 Task: Look for space in Nørresundby, Denmark from 15th August, 2023 to 20th August, 2023 for 1 adult in price range Rs.5000 to Rs.10000. Place can be private room with 1  bedroom having 1 bed and 1 bathroom. Property type can be house, flat, guest house, hotel. Booking option can be shelf check-in. Required host language is English.
Action: Mouse moved to (629, 87)
Screenshot: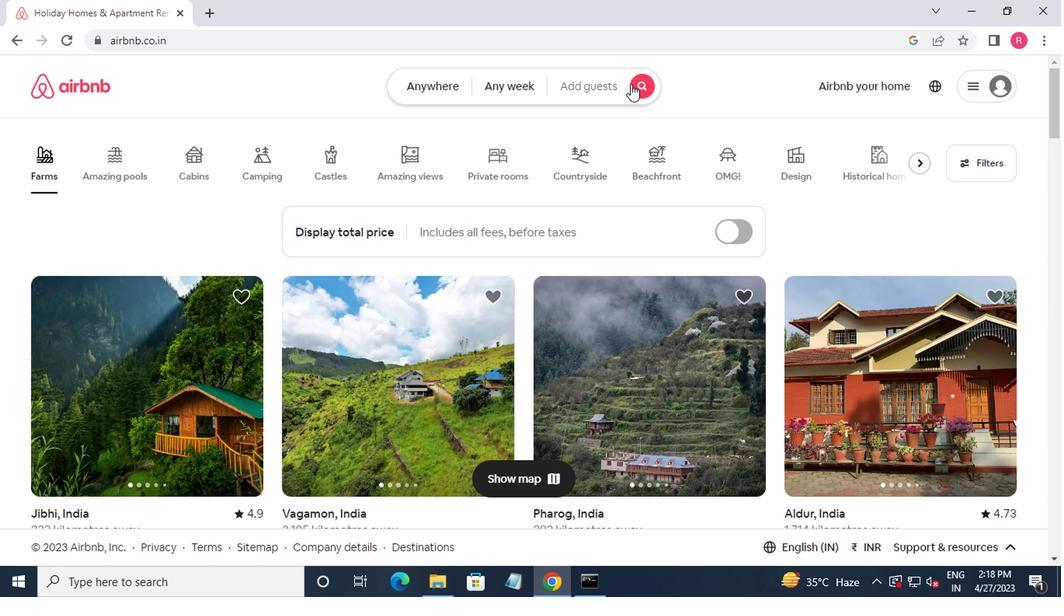 
Action: Mouse pressed left at (629, 87)
Screenshot: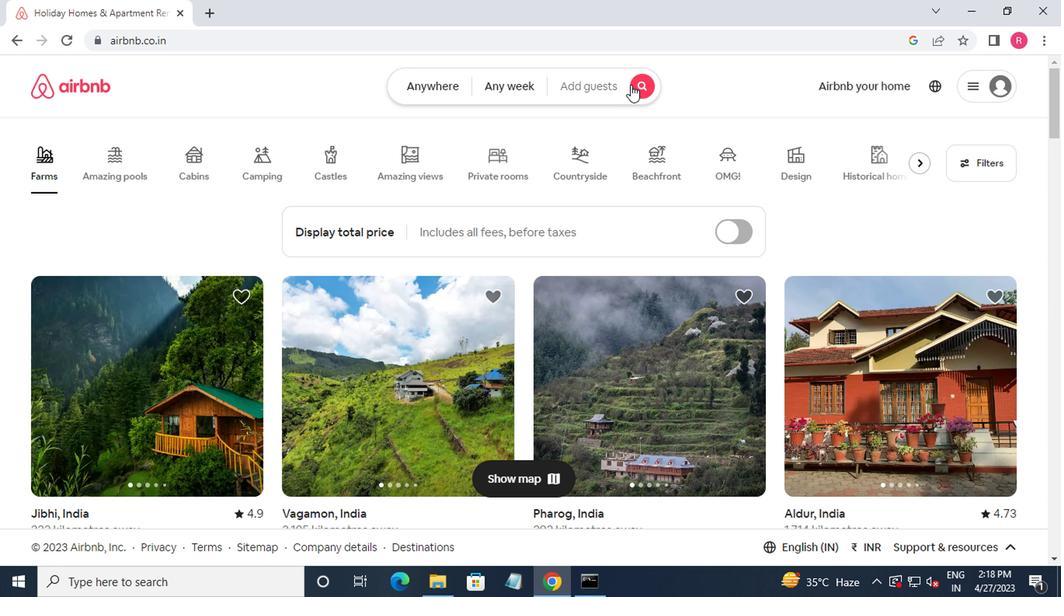 
Action: Mouse moved to (327, 165)
Screenshot: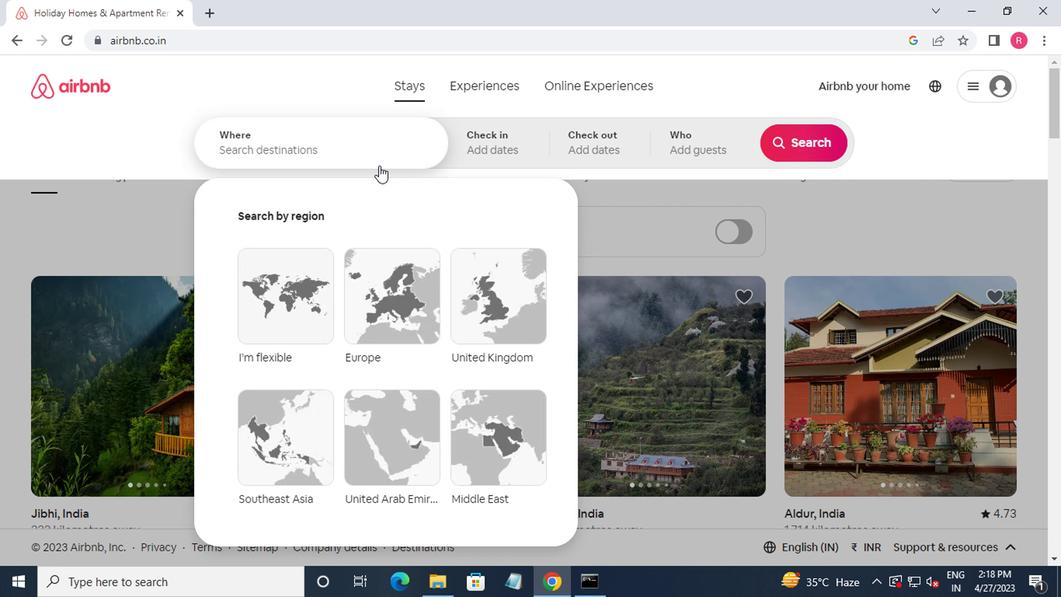 
Action: Mouse pressed left at (327, 165)
Screenshot: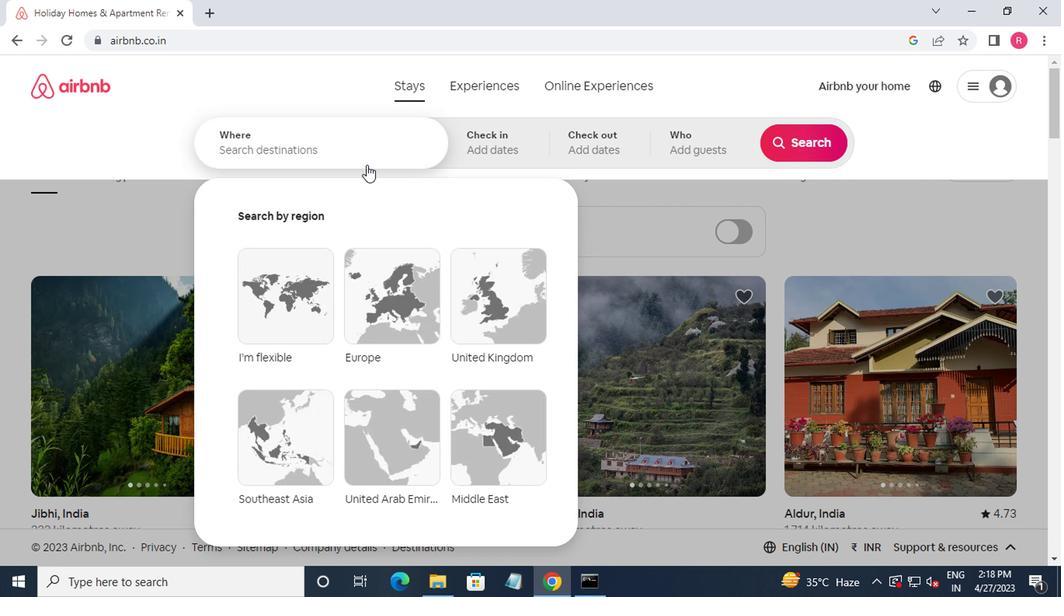
Action: Mouse moved to (372, 151)
Screenshot: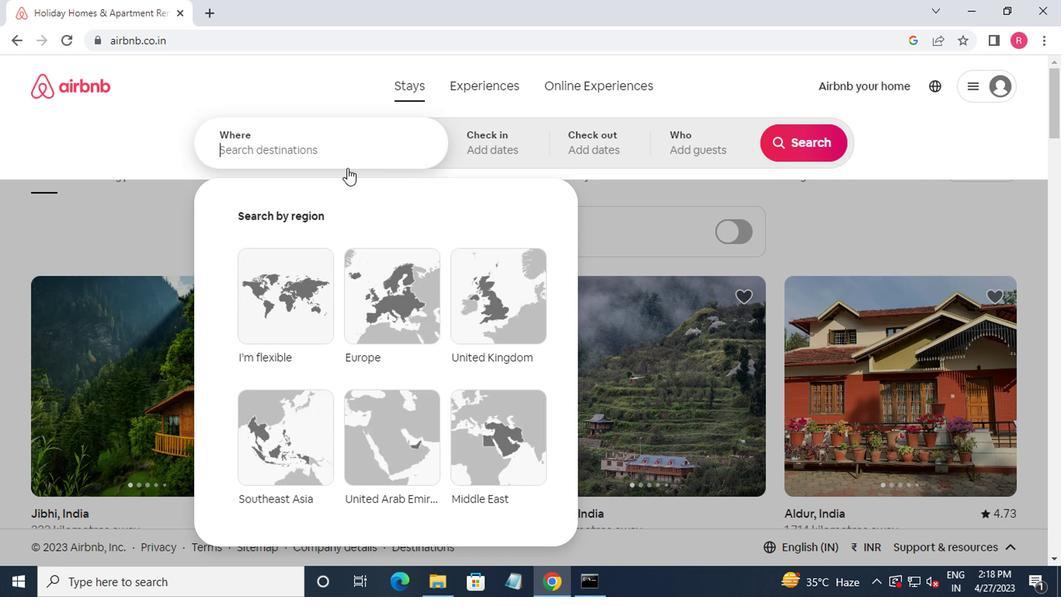 
Action: Key pressed norresundby<Key.down><Key.enter>
Screenshot: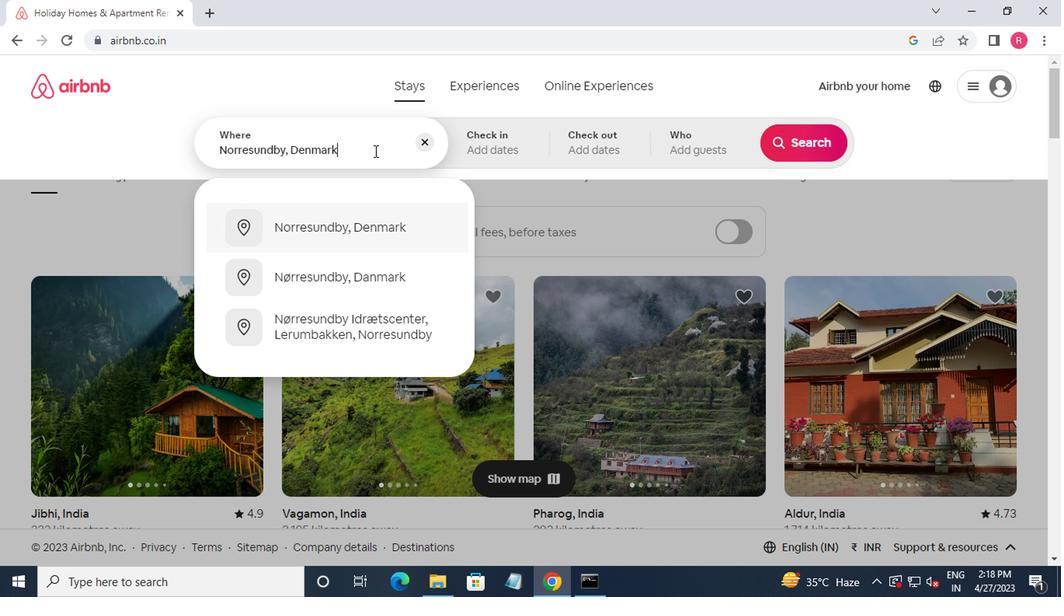 
Action: Mouse moved to (789, 265)
Screenshot: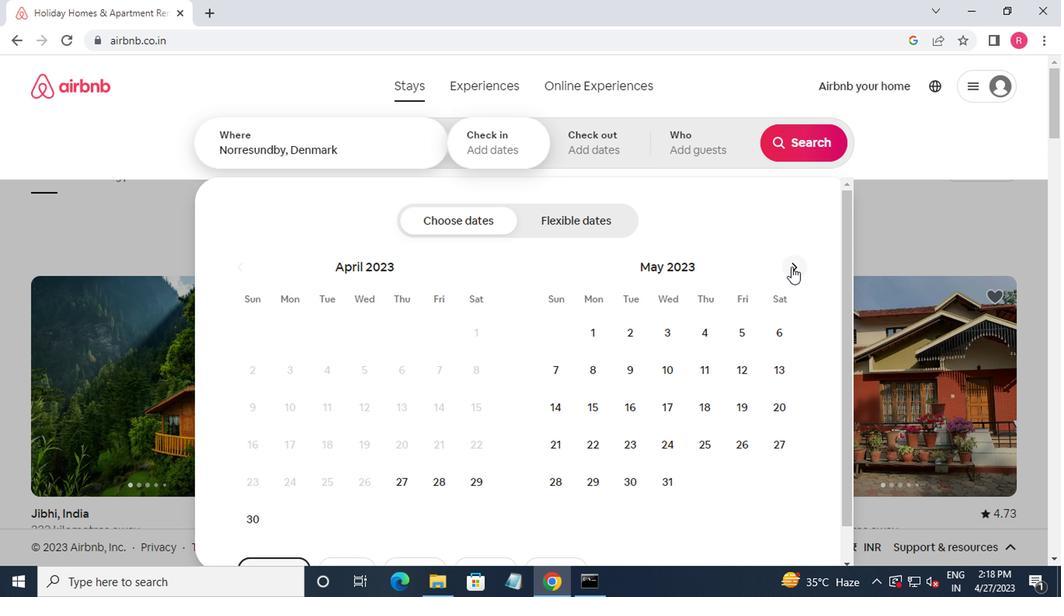 
Action: Mouse pressed left at (789, 265)
Screenshot: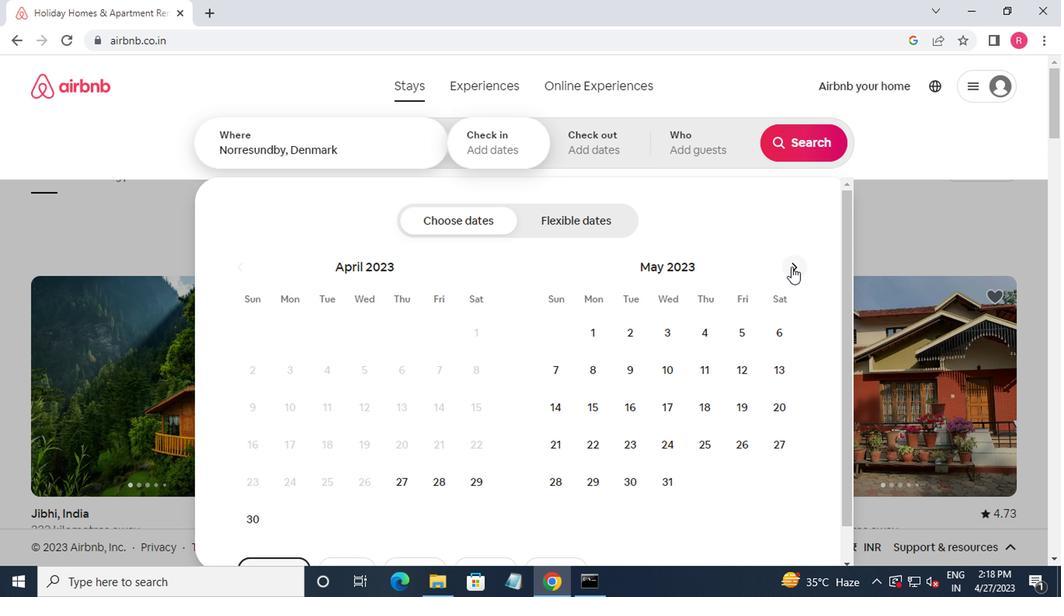 
Action: Mouse moved to (790, 265)
Screenshot: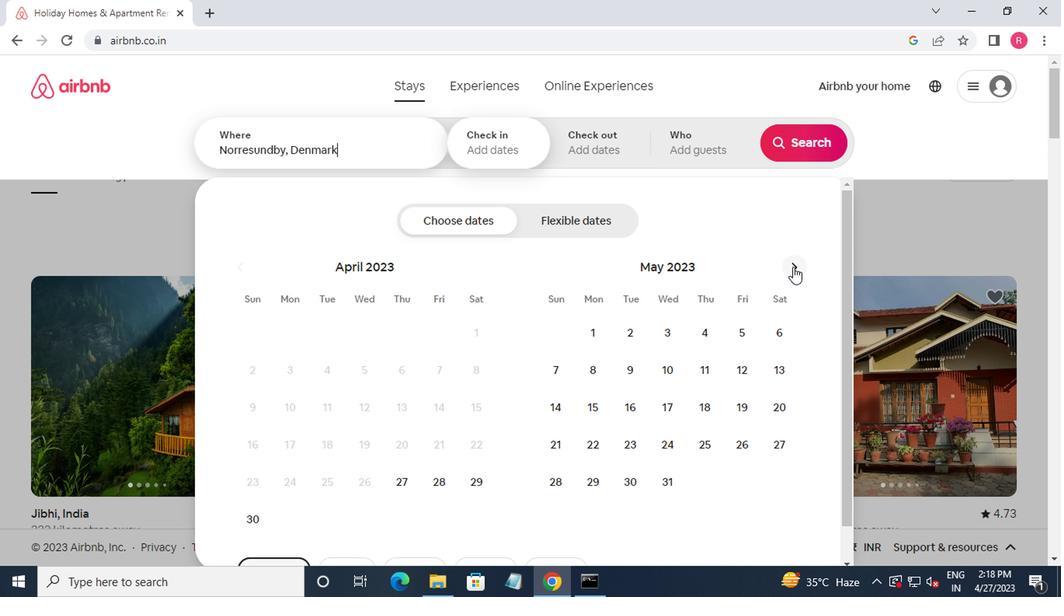 
Action: Mouse pressed left at (790, 265)
Screenshot: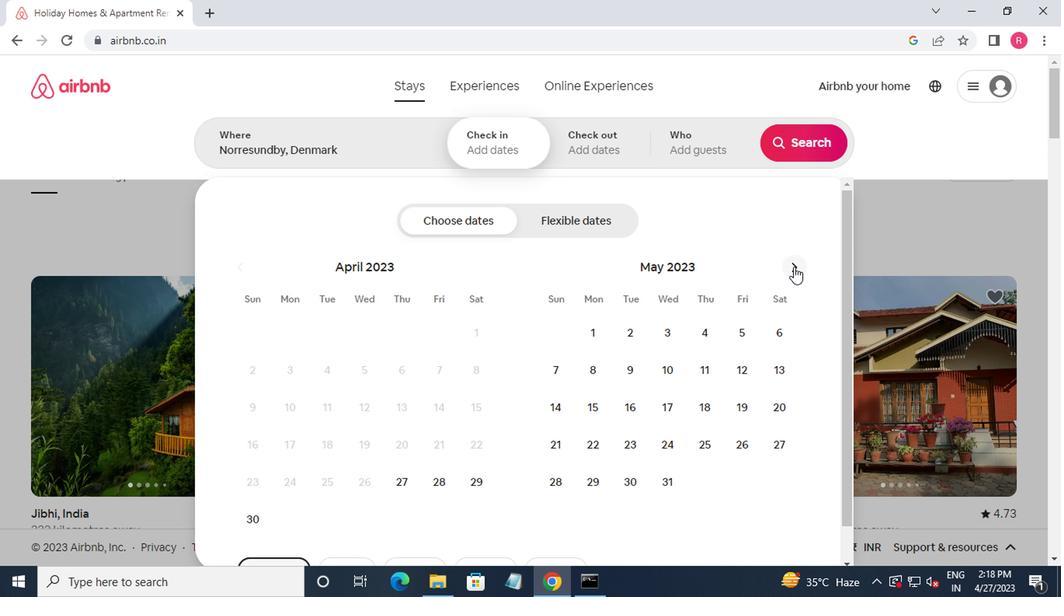 
Action: Mouse moved to (790, 265)
Screenshot: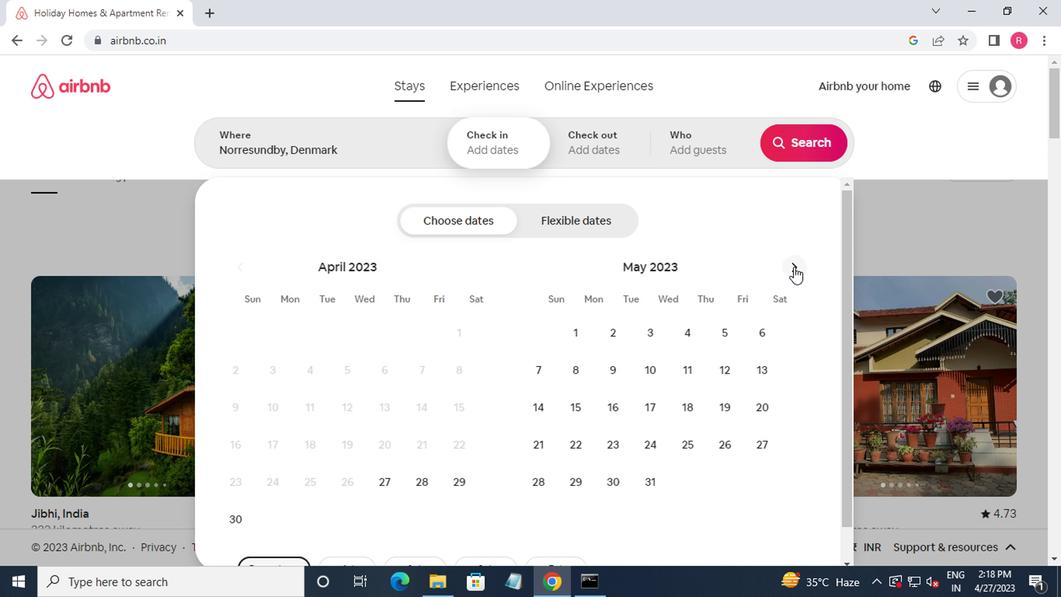 
Action: Mouse pressed left at (790, 265)
Screenshot: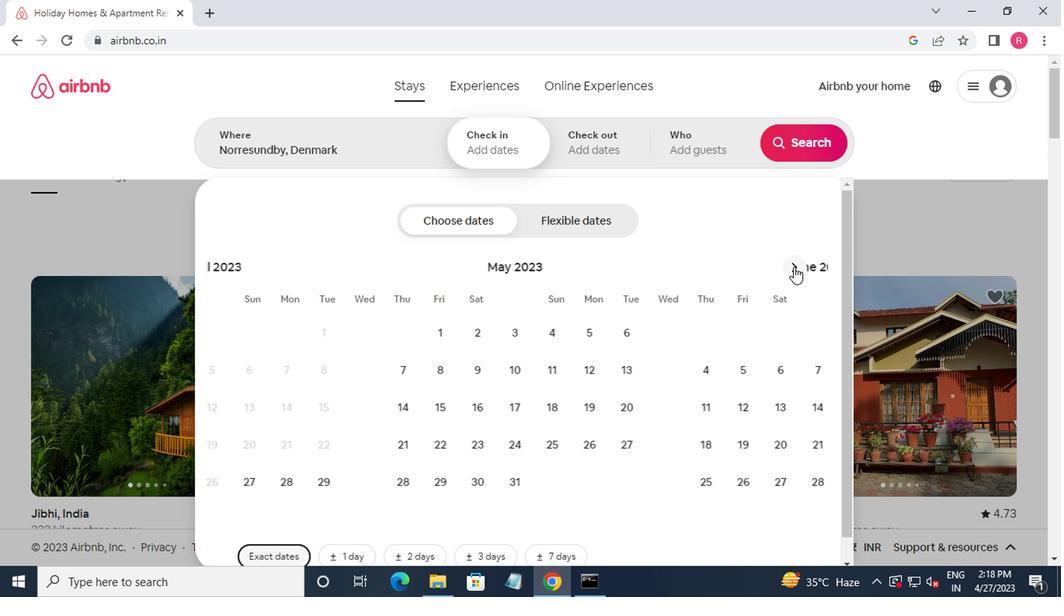 
Action: Mouse moved to (790, 263)
Screenshot: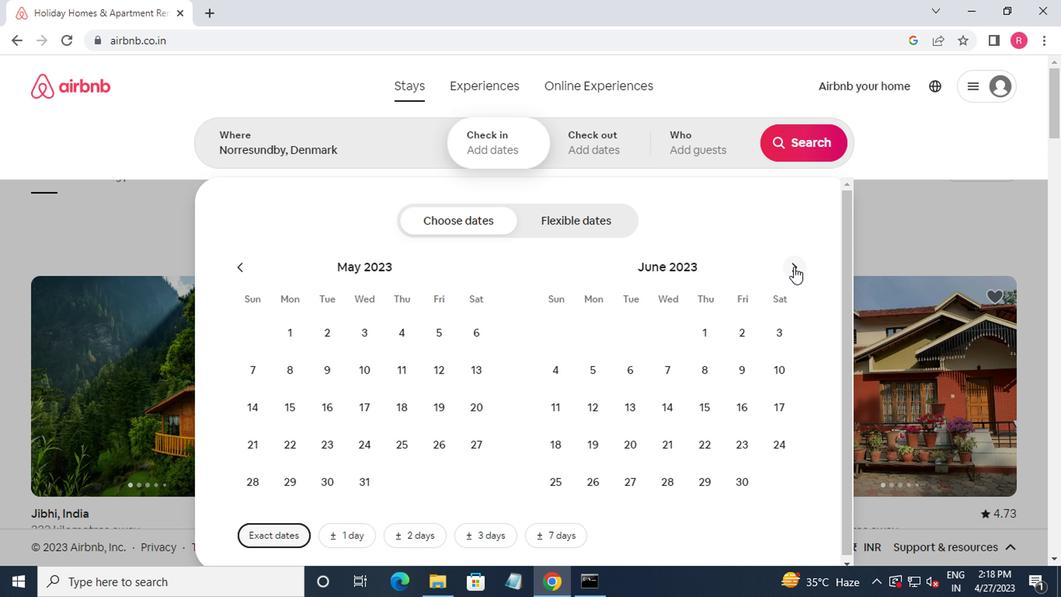 
Action: Mouse pressed left at (790, 263)
Screenshot: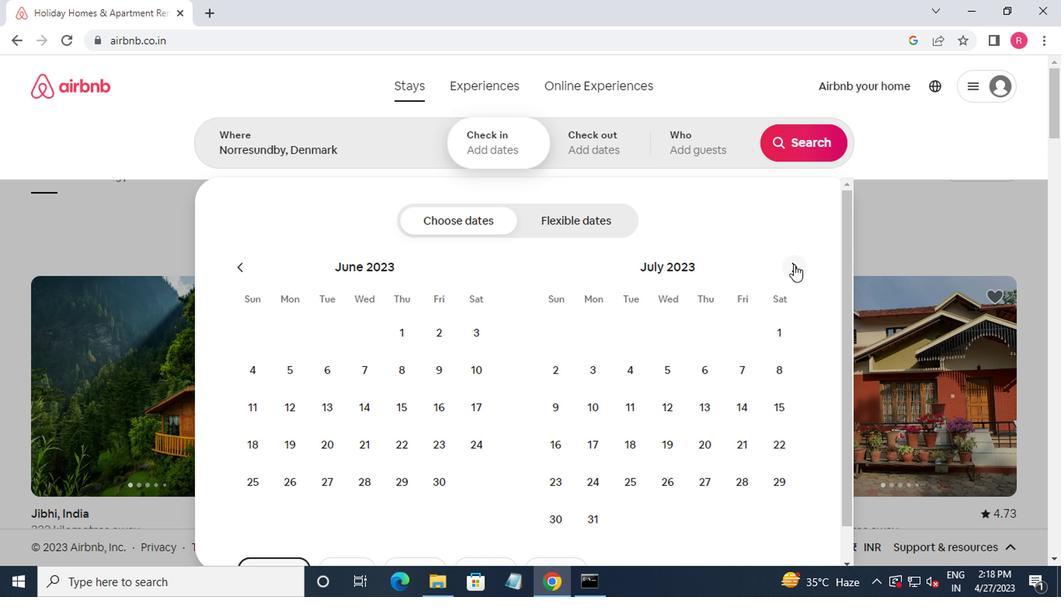 
Action: Mouse moved to (621, 405)
Screenshot: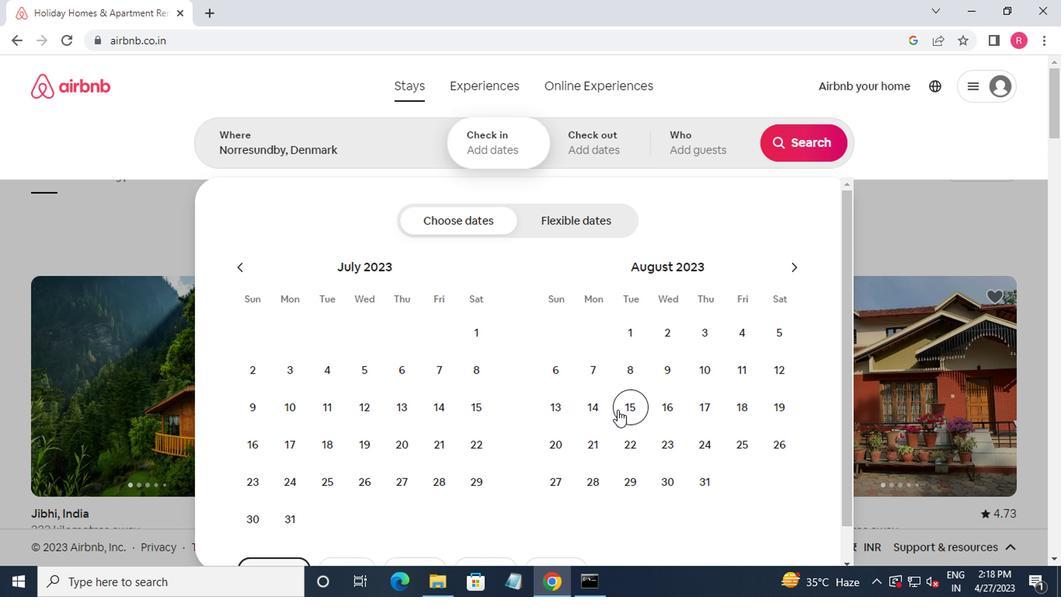 
Action: Mouse pressed left at (621, 405)
Screenshot: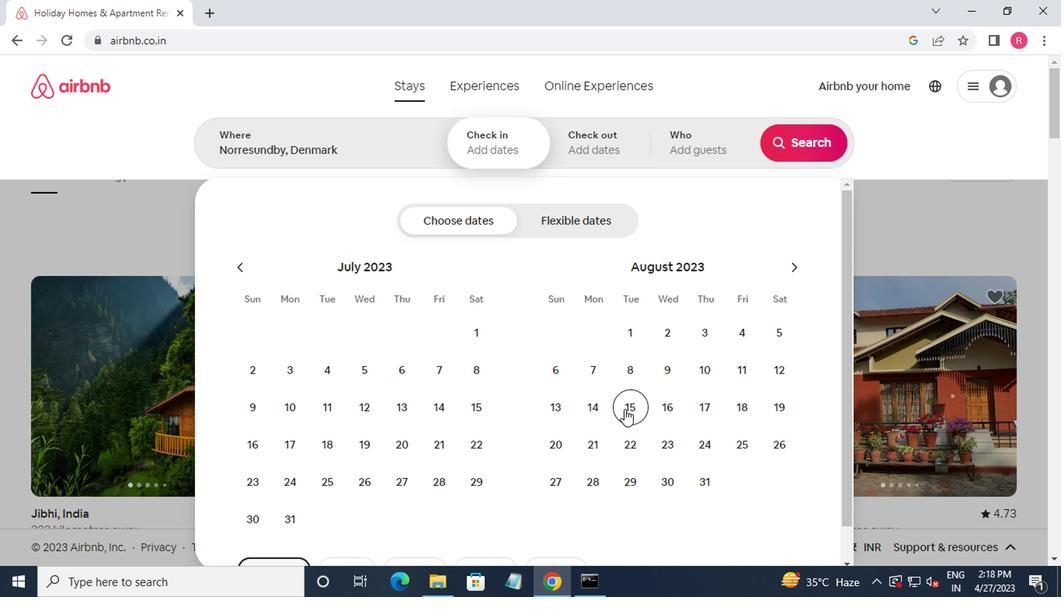 
Action: Mouse moved to (559, 444)
Screenshot: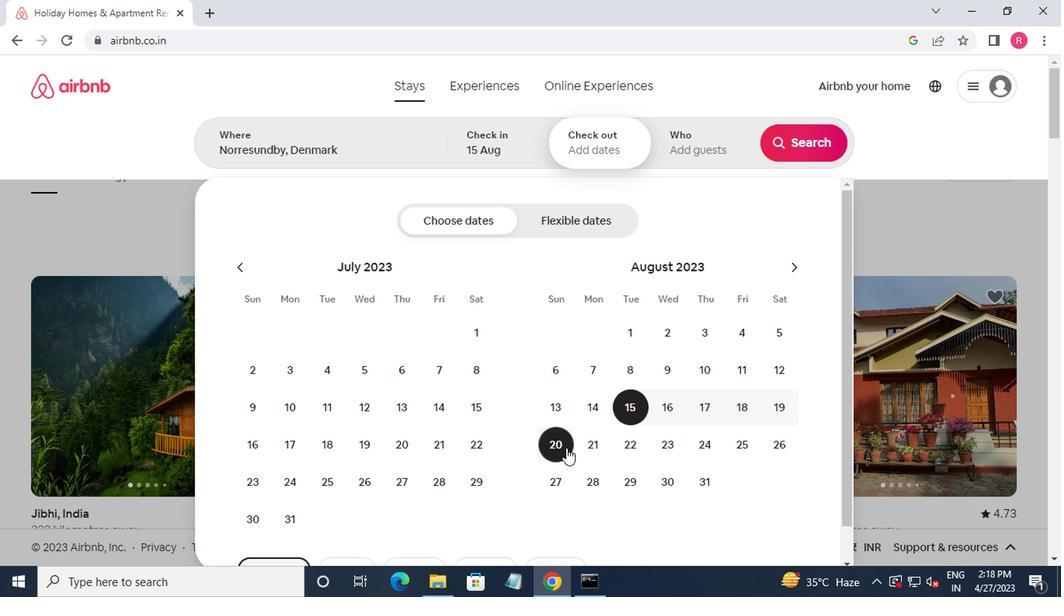 
Action: Mouse pressed left at (559, 444)
Screenshot: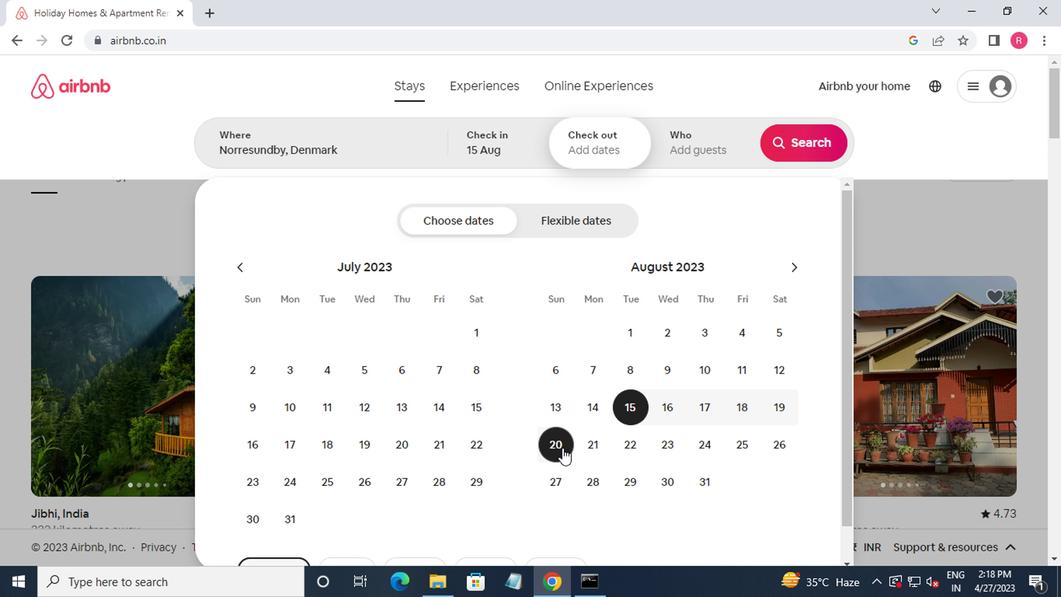 
Action: Mouse moved to (692, 141)
Screenshot: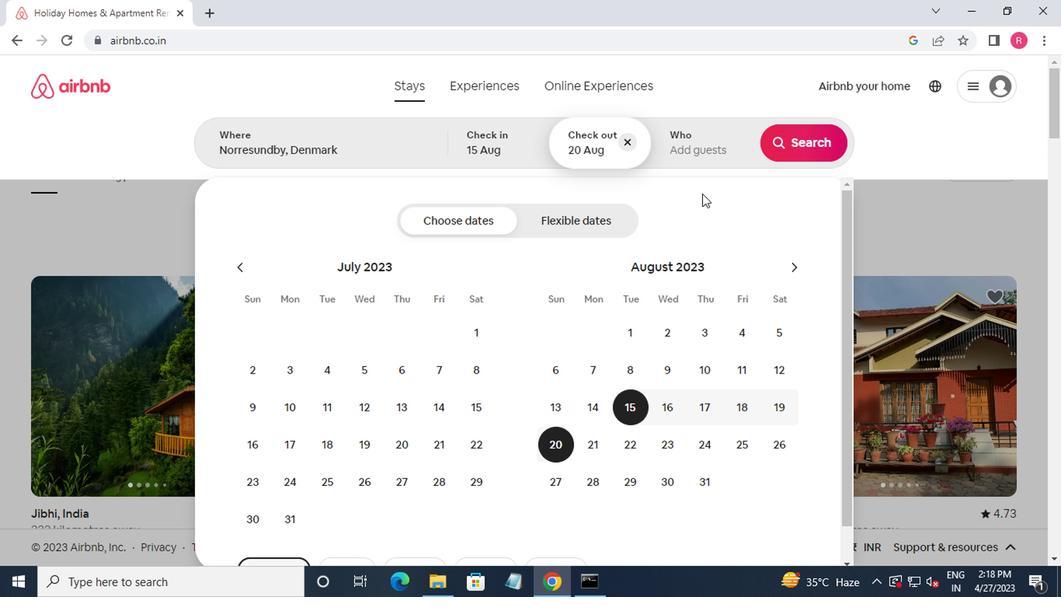 
Action: Mouse pressed left at (692, 141)
Screenshot: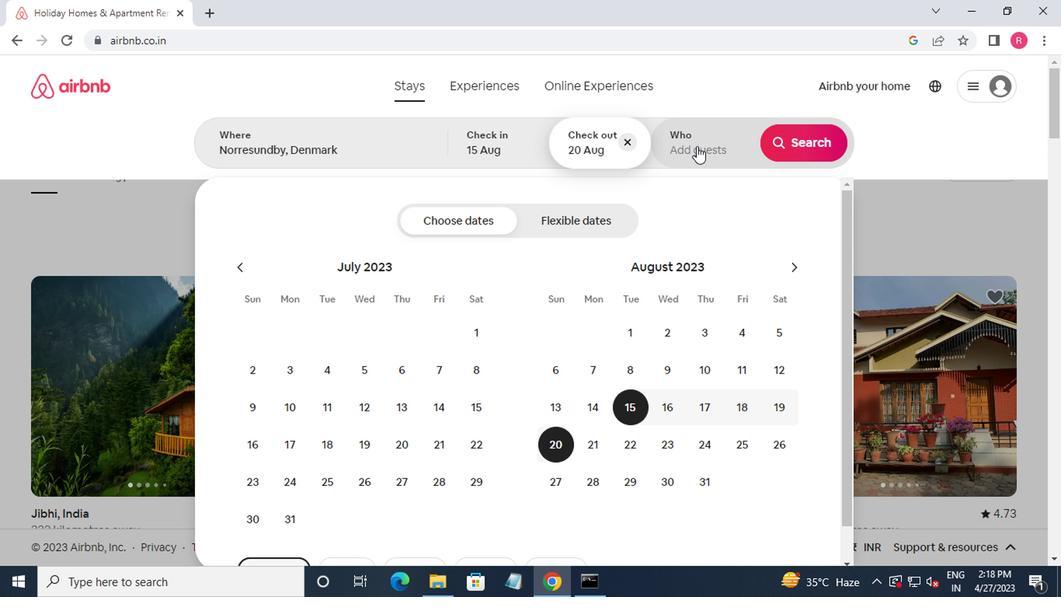 
Action: Mouse moved to (803, 240)
Screenshot: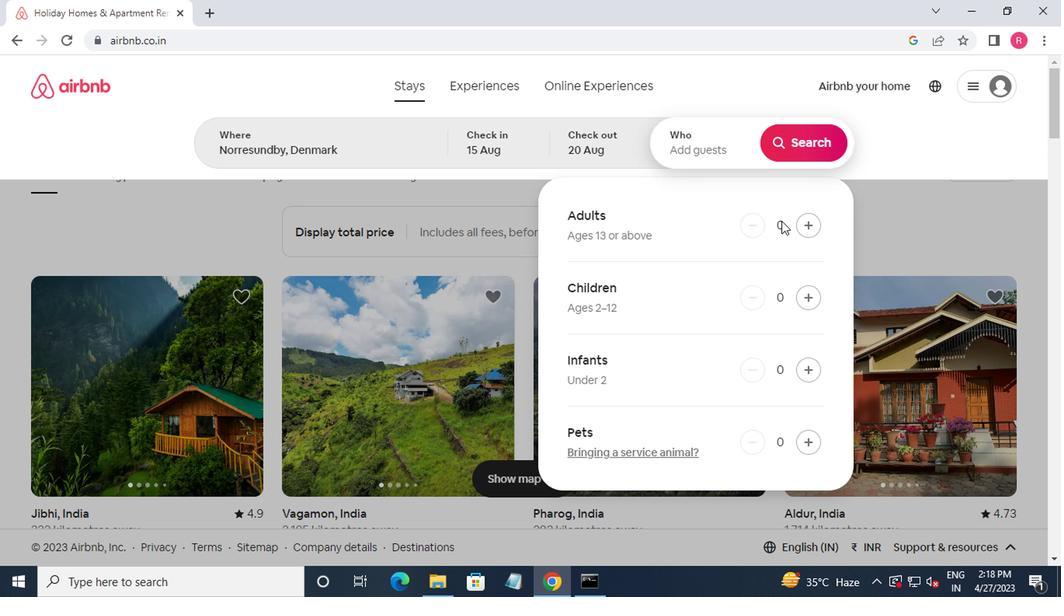 
Action: Mouse pressed left at (803, 240)
Screenshot: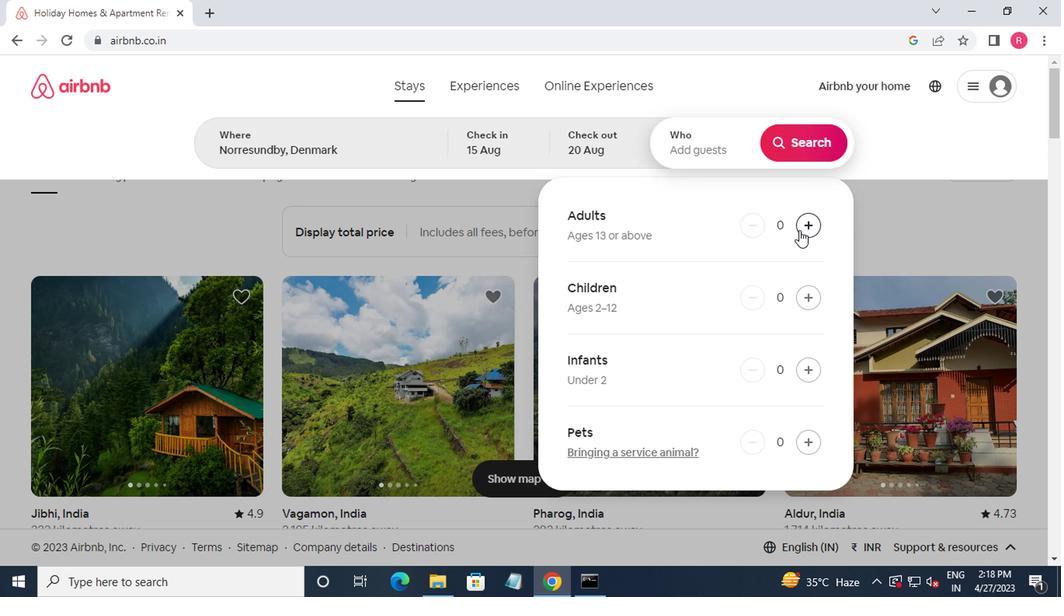 
Action: Mouse moved to (802, 233)
Screenshot: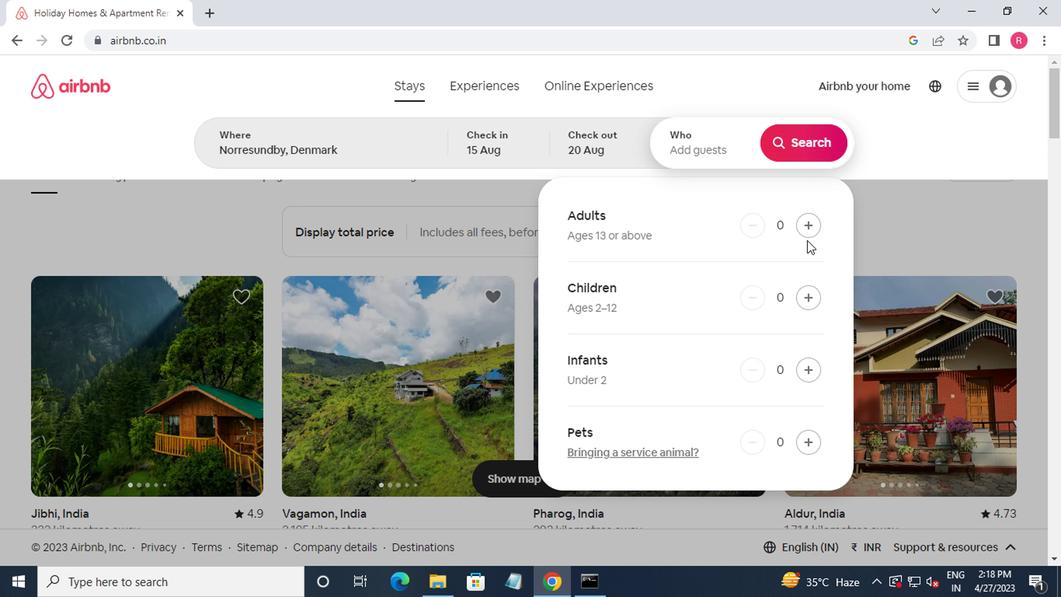 
Action: Mouse pressed left at (802, 233)
Screenshot: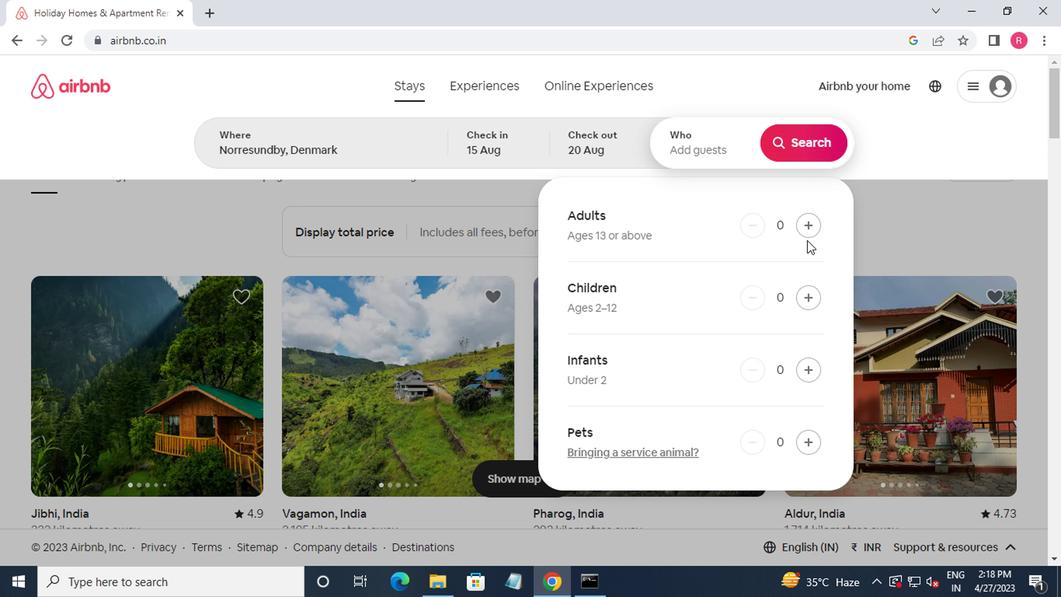 
Action: Mouse moved to (795, 155)
Screenshot: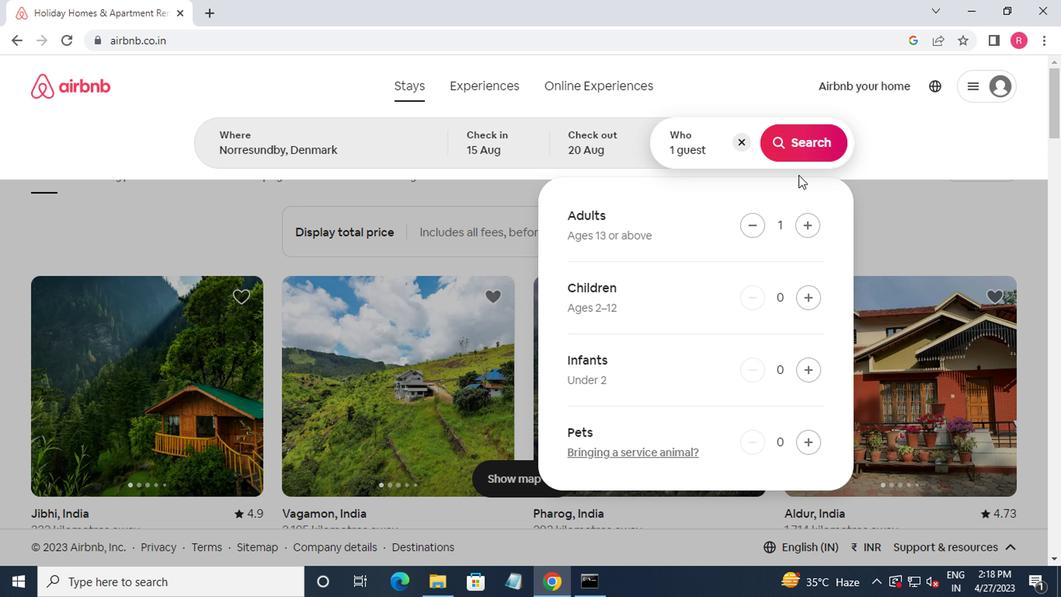 
Action: Mouse pressed left at (795, 155)
Screenshot: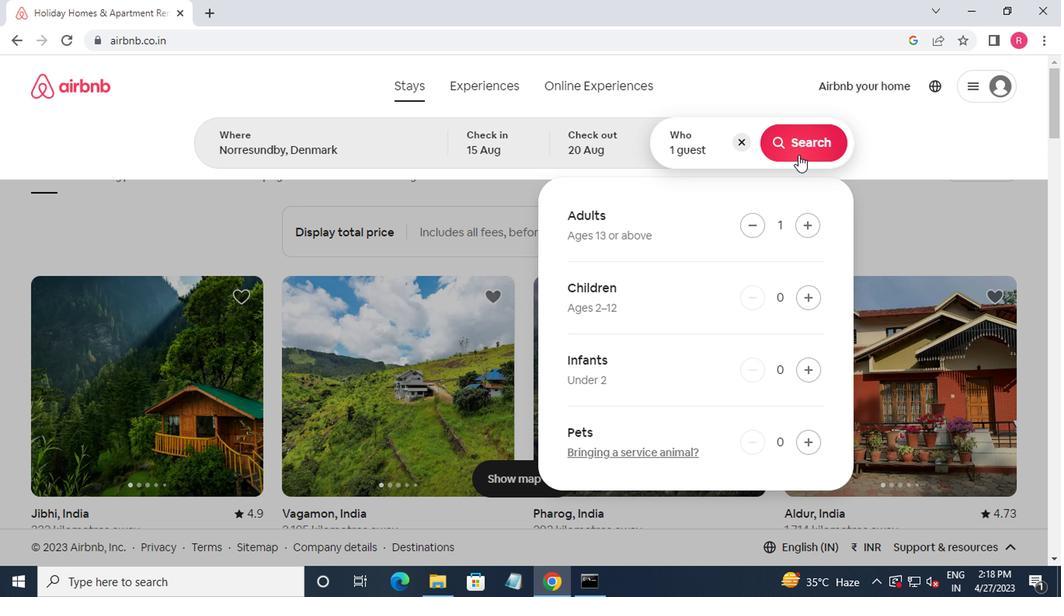 
Action: Mouse moved to (996, 154)
Screenshot: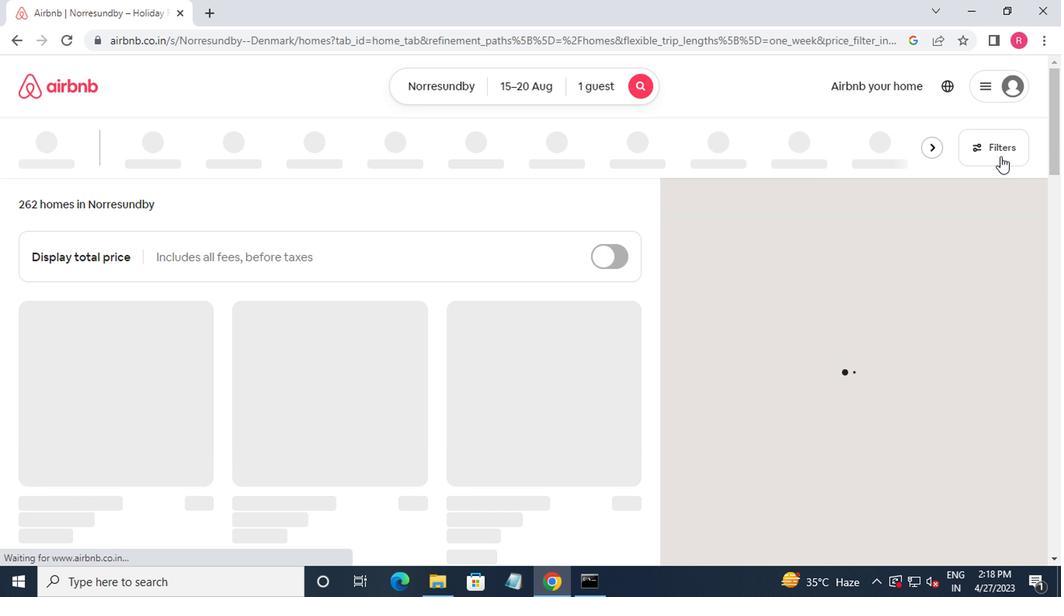 
Action: Mouse pressed left at (996, 154)
Screenshot: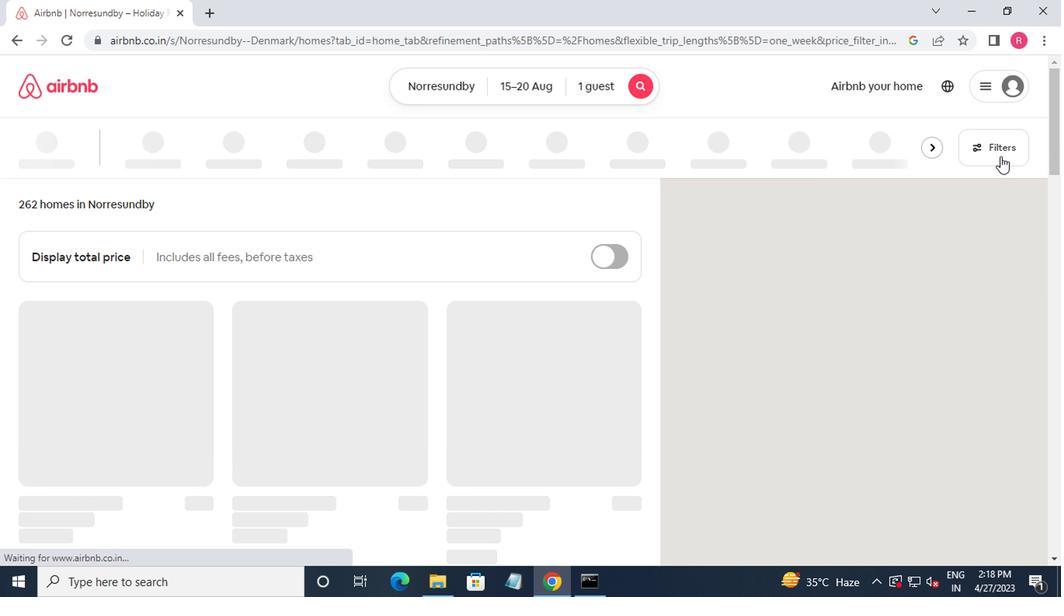 
Action: Mouse moved to (364, 343)
Screenshot: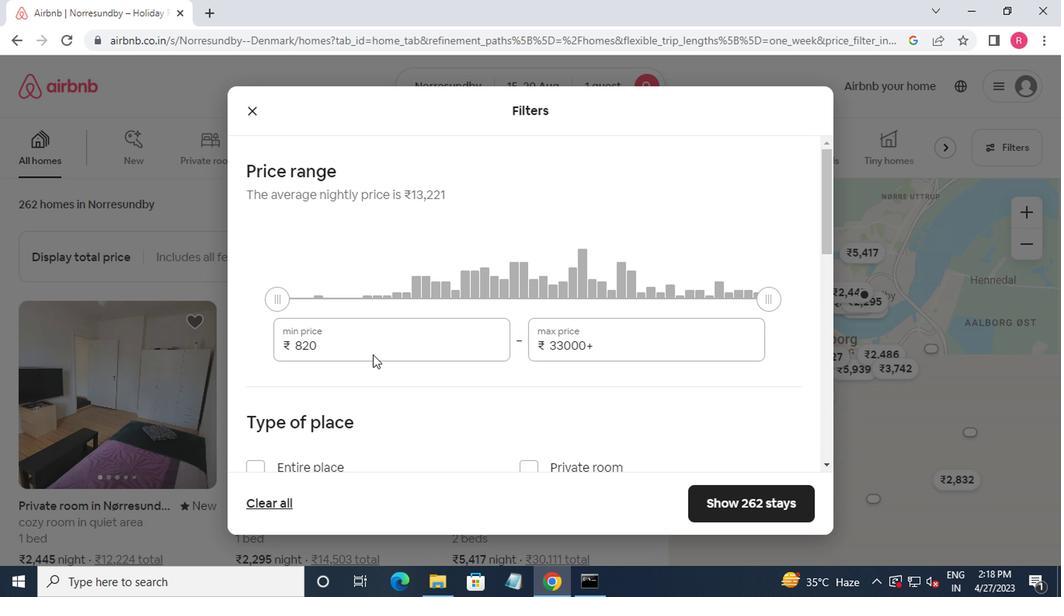 
Action: Mouse pressed left at (364, 343)
Screenshot: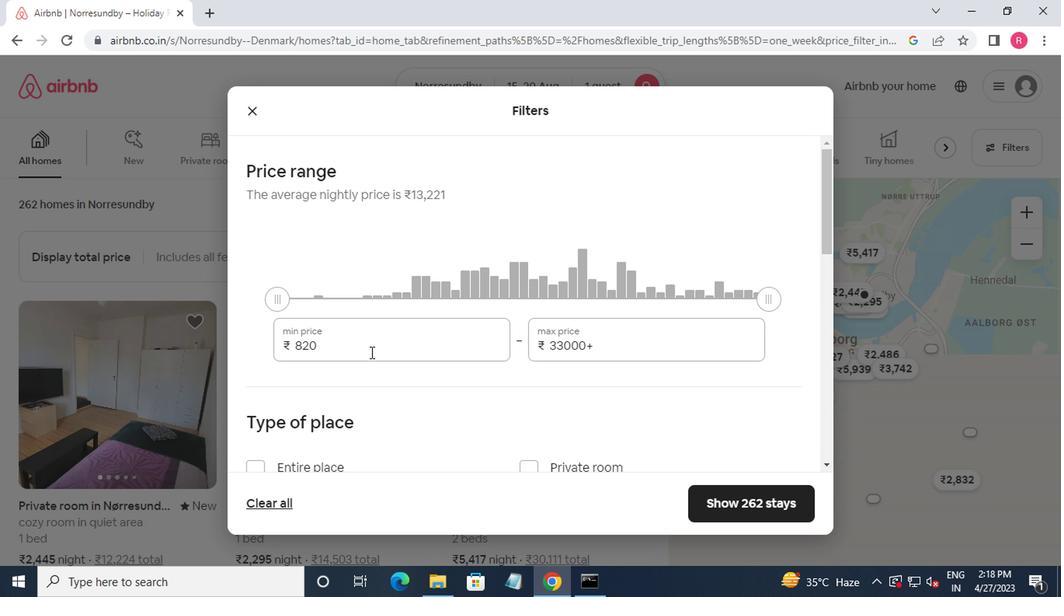 
Action: Mouse moved to (443, 303)
Screenshot: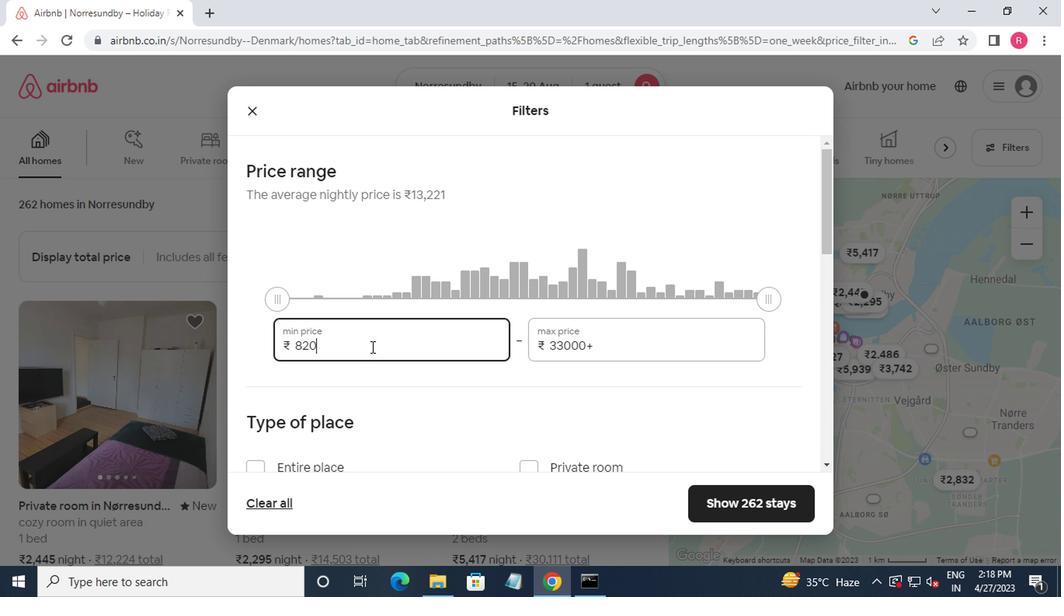 
Action: Key pressed <Key.backspace><Key.backspace><Key.backspace><Key.backspace>5000<Key.tab>1000
Screenshot: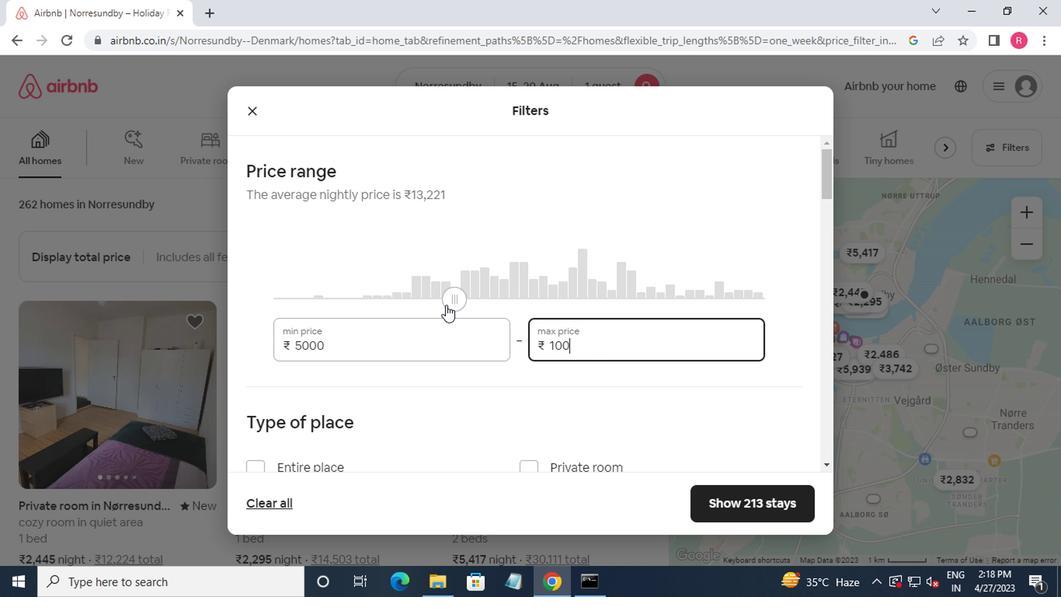 
Action: Mouse moved to (444, 302)
Screenshot: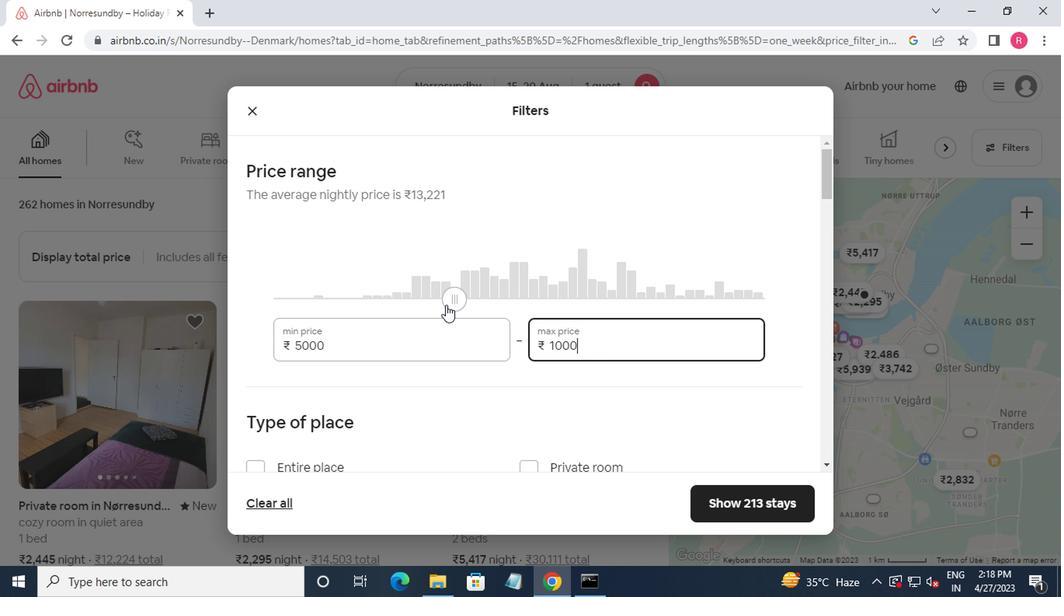 
Action: Key pressed 0
Screenshot: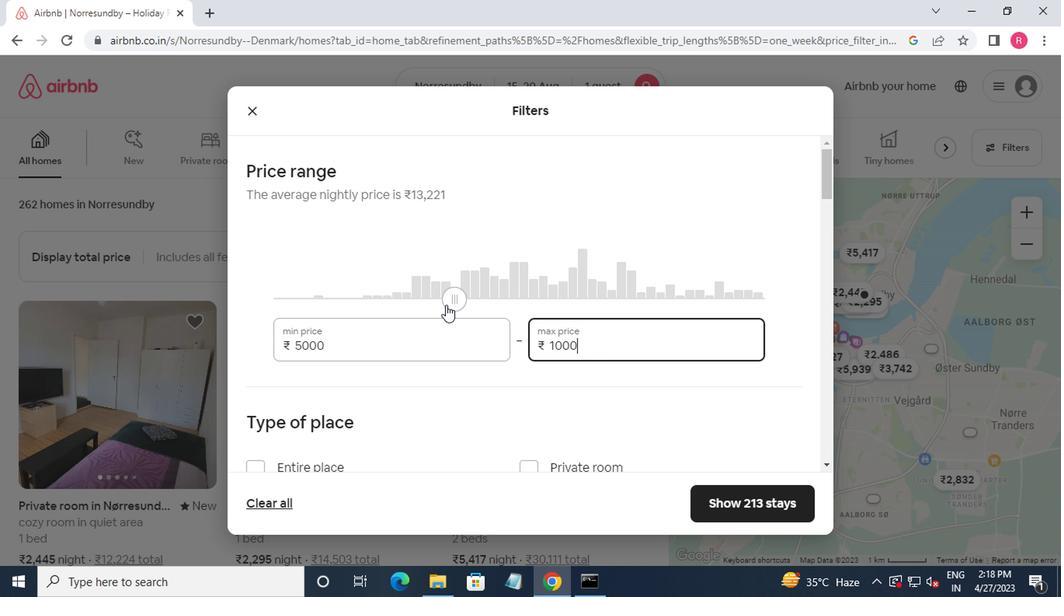 
Action: Mouse moved to (536, 442)
Screenshot: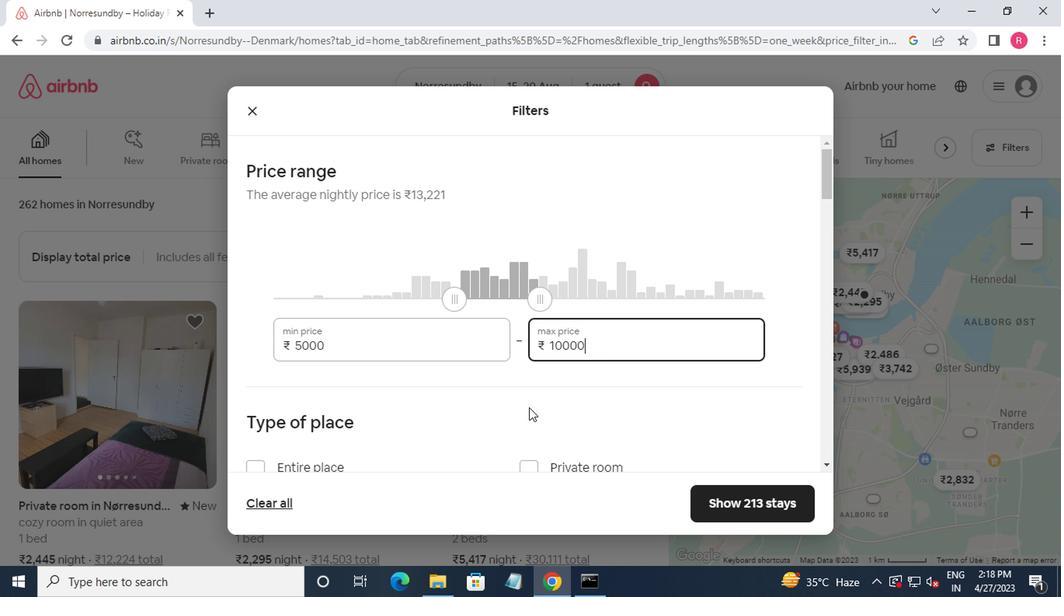 
Action: Mouse scrolled (536, 441) with delta (0, -1)
Screenshot: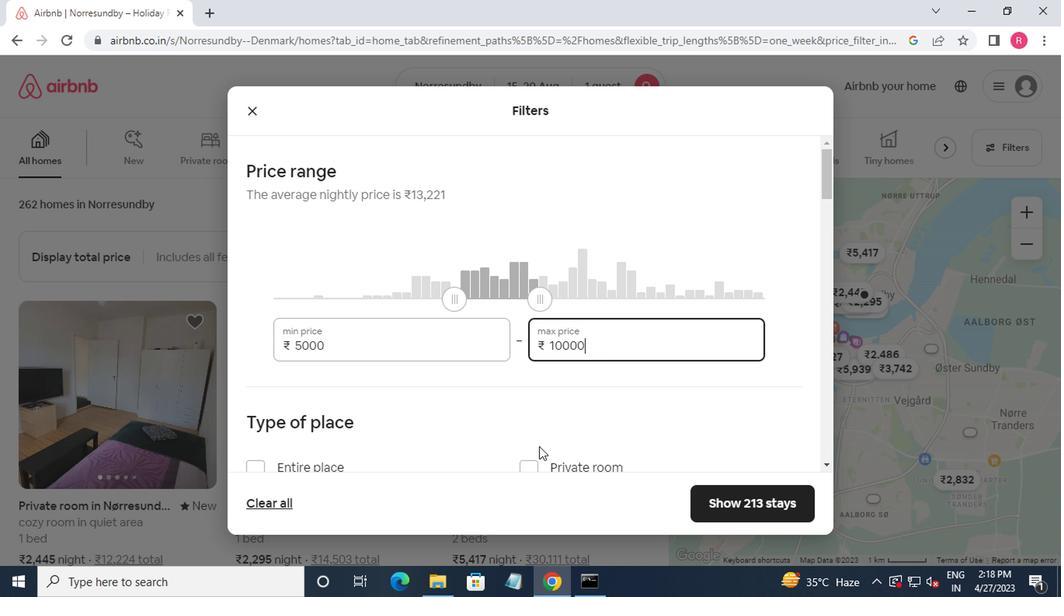 
Action: Mouse moved to (529, 437)
Screenshot: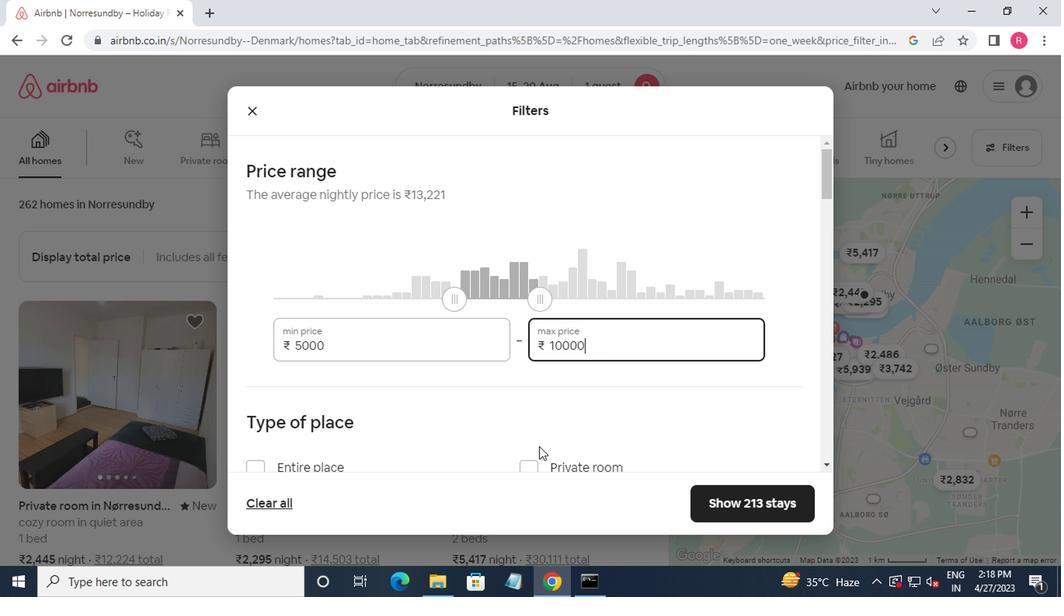 
Action: Mouse scrolled (529, 437) with delta (0, 0)
Screenshot: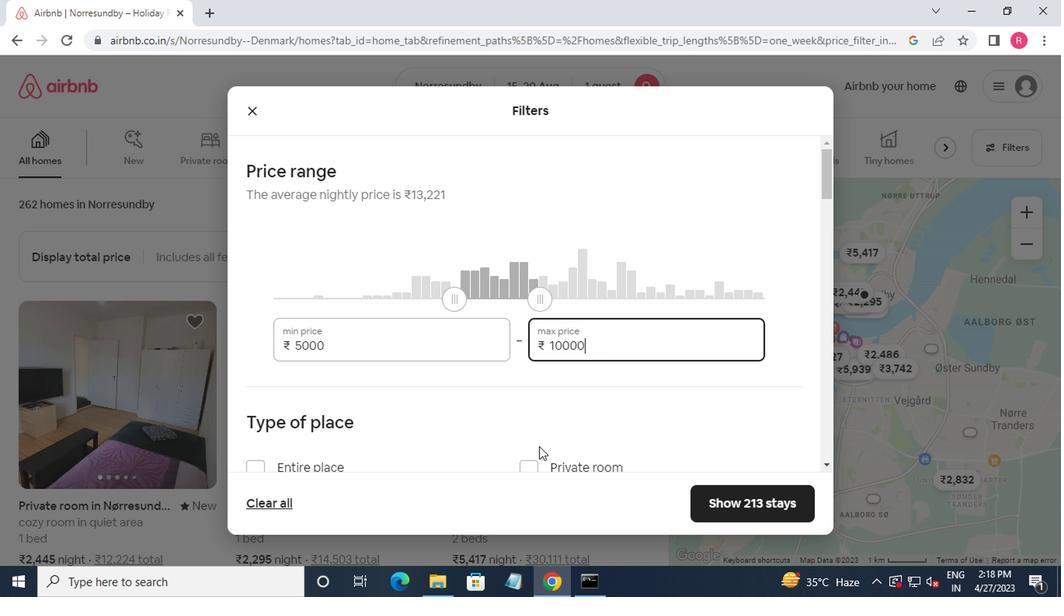 
Action: Mouse moved to (533, 311)
Screenshot: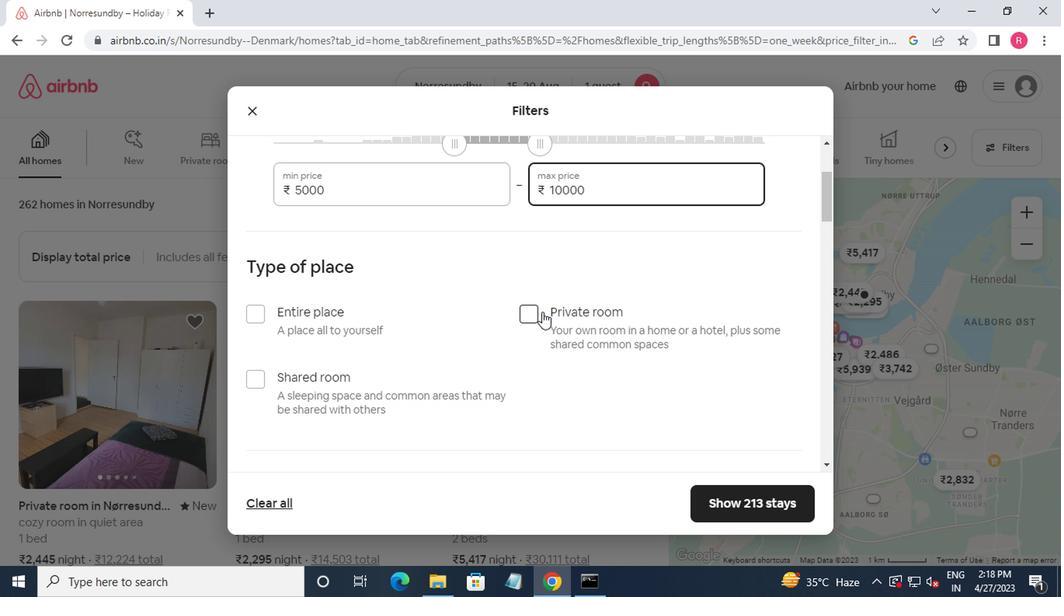 
Action: Mouse pressed left at (533, 311)
Screenshot: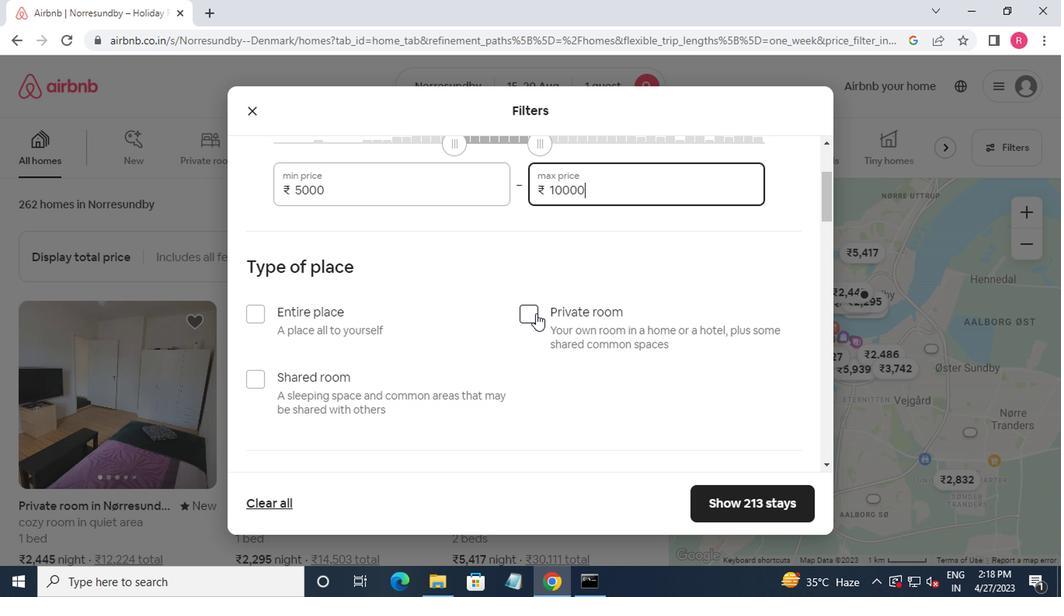 
Action: Mouse moved to (534, 316)
Screenshot: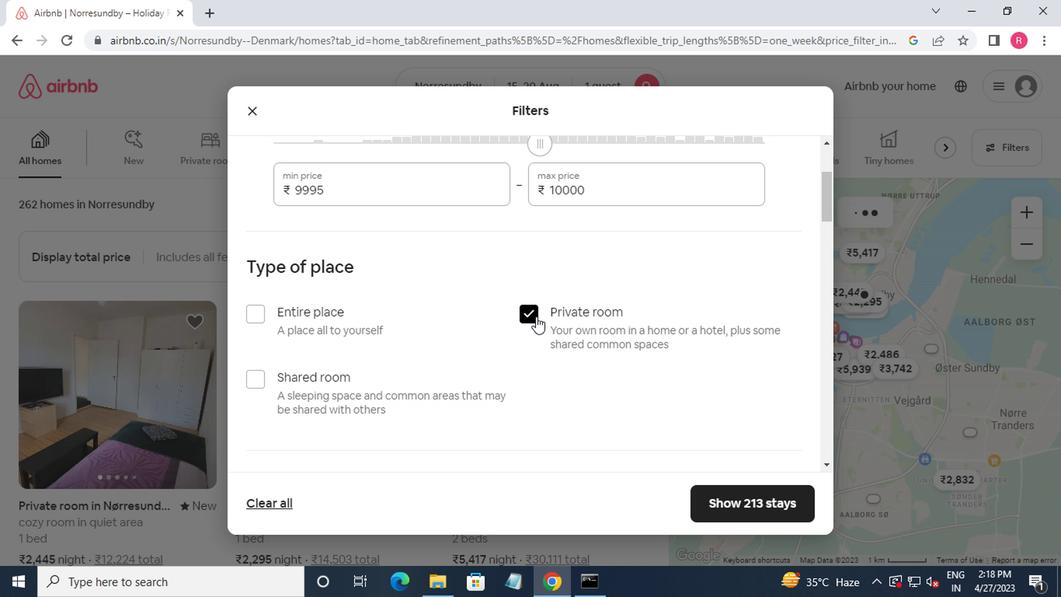 
Action: Mouse scrolled (534, 315) with delta (0, 0)
Screenshot: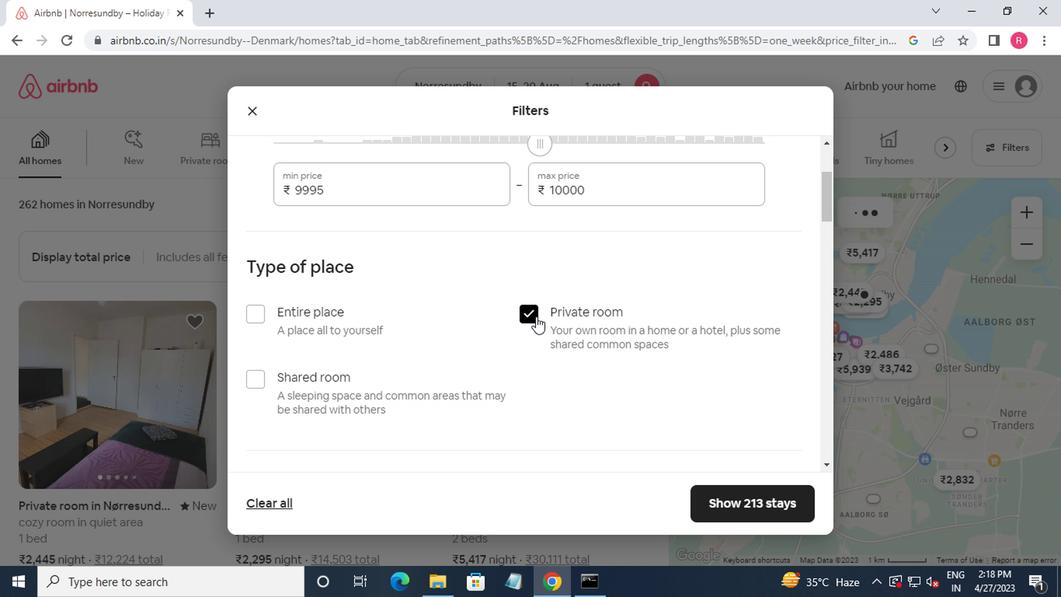 
Action: Mouse scrolled (534, 315) with delta (0, 0)
Screenshot: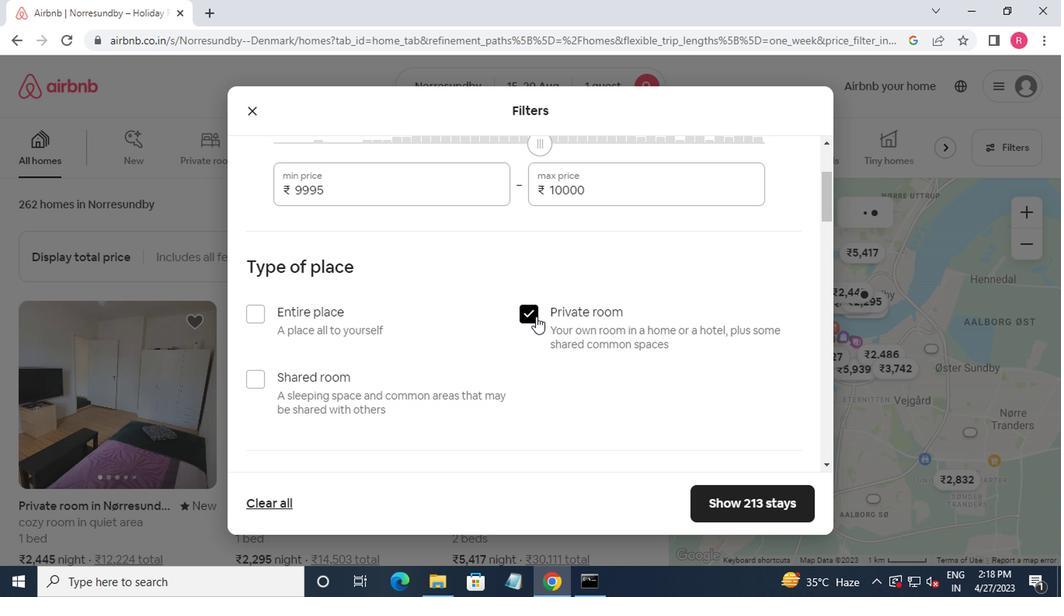 
Action: Mouse scrolled (534, 315) with delta (0, 0)
Screenshot: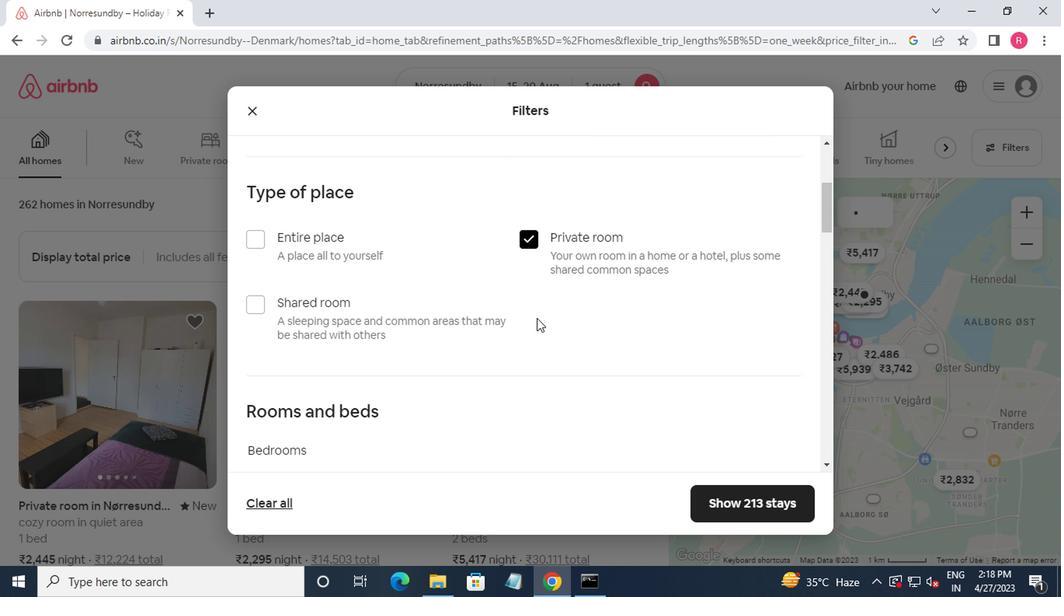 
Action: Mouse moved to (334, 329)
Screenshot: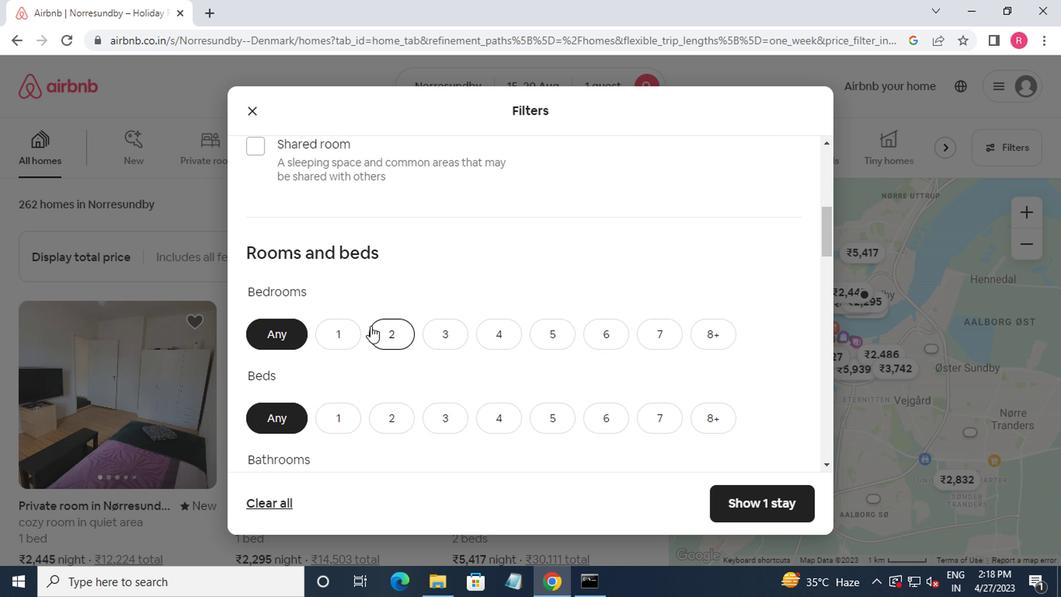 
Action: Mouse pressed left at (334, 329)
Screenshot: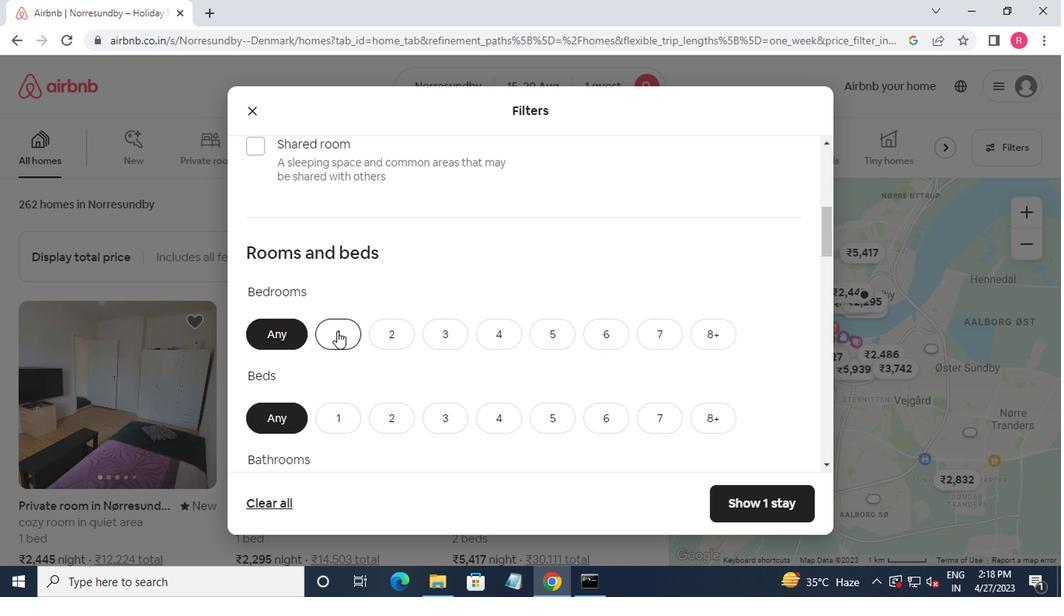 
Action: Mouse moved to (339, 323)
Screenshot: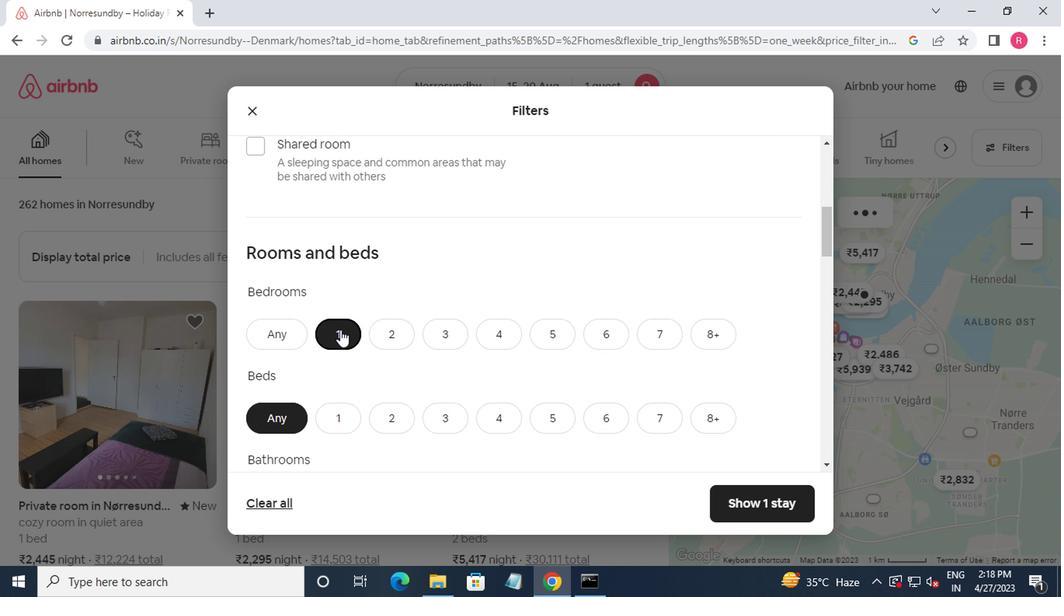 
Action: Mouse scrolled (339, 322) with delta (0, -1)
Screenshot: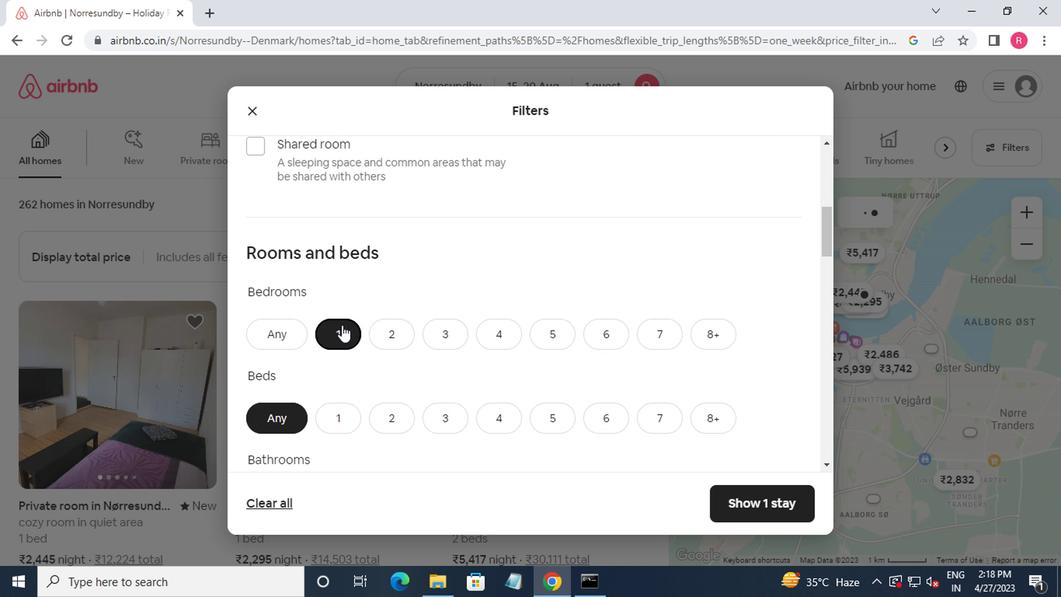 
Action: Mouse moved to (339, 323)
Screenshot: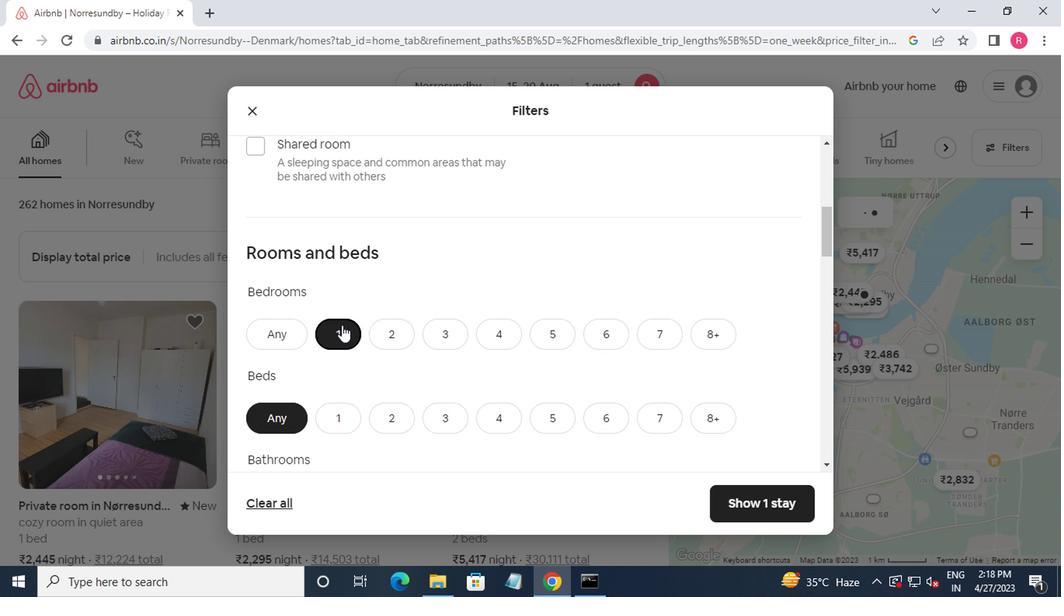 
Action: Mouse scrolled (339, 322) with delta (0, -1)
Screenshot: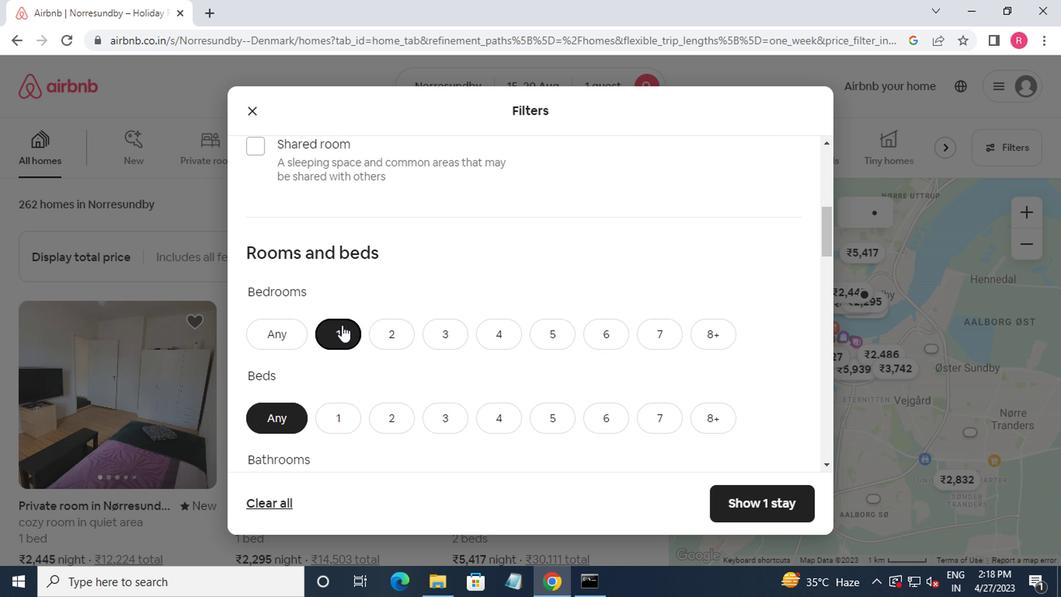 
Action: Mouse moved to (337, 257)
Screenshot: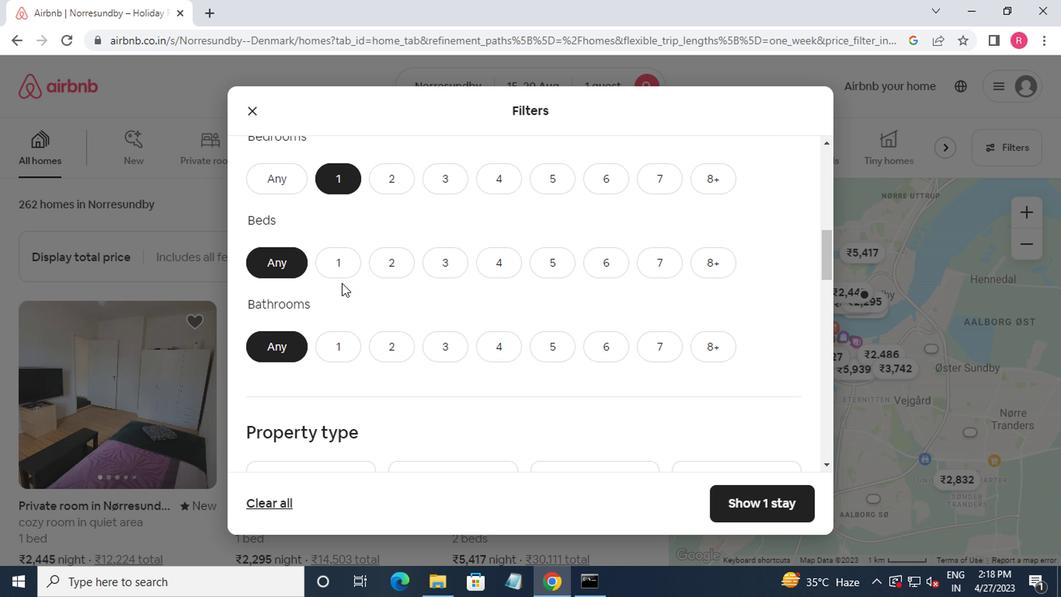 
Action: Mouse pressed left at (337, 257)
Screenshot: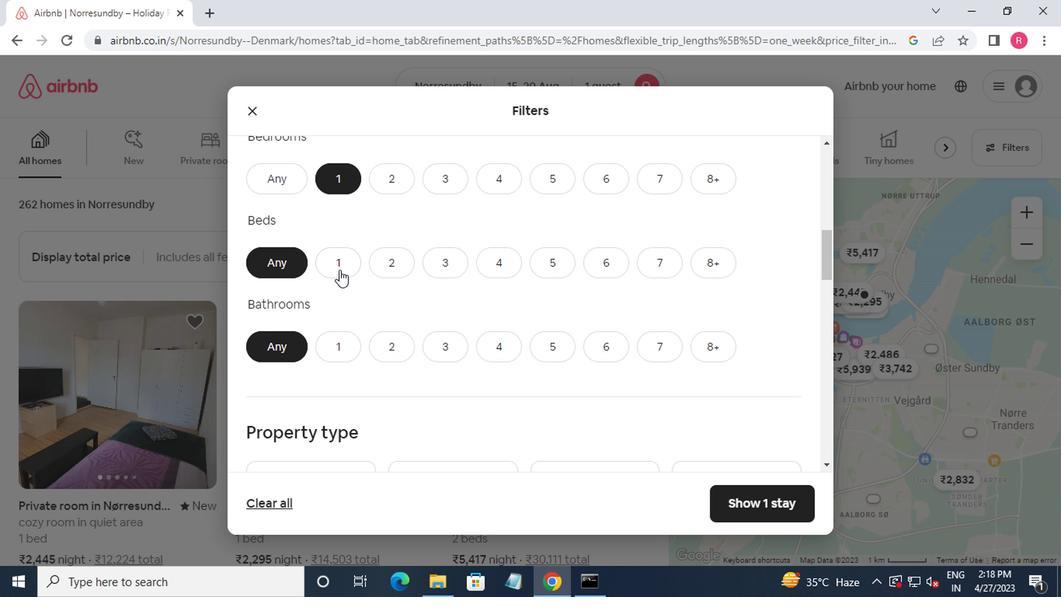
Action: Mouse moved to (333, 340)
Screenshot: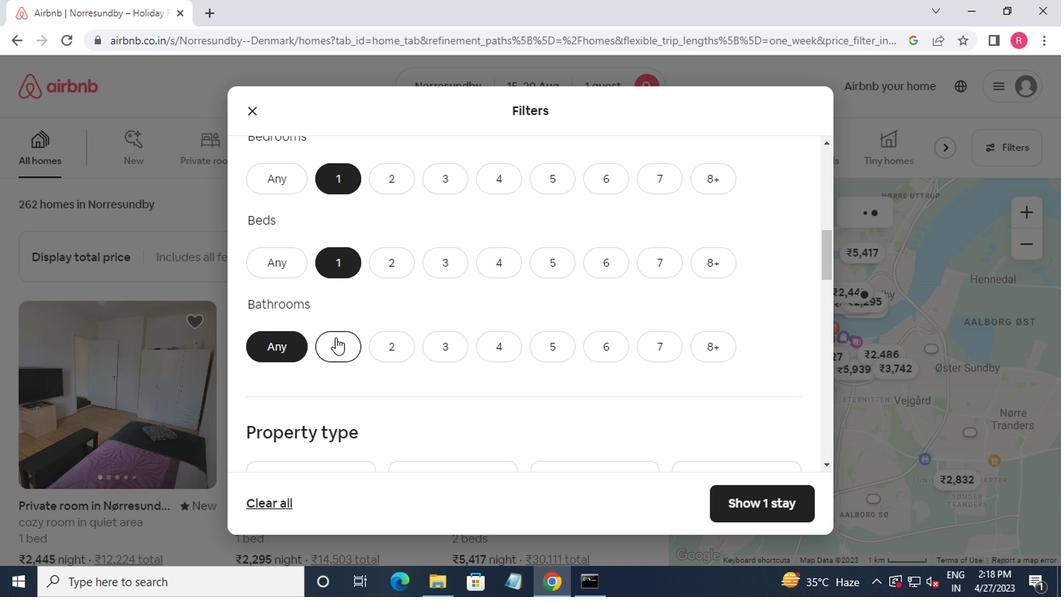 
Action: Mouse pressed left at (333, 340)
Screenshot: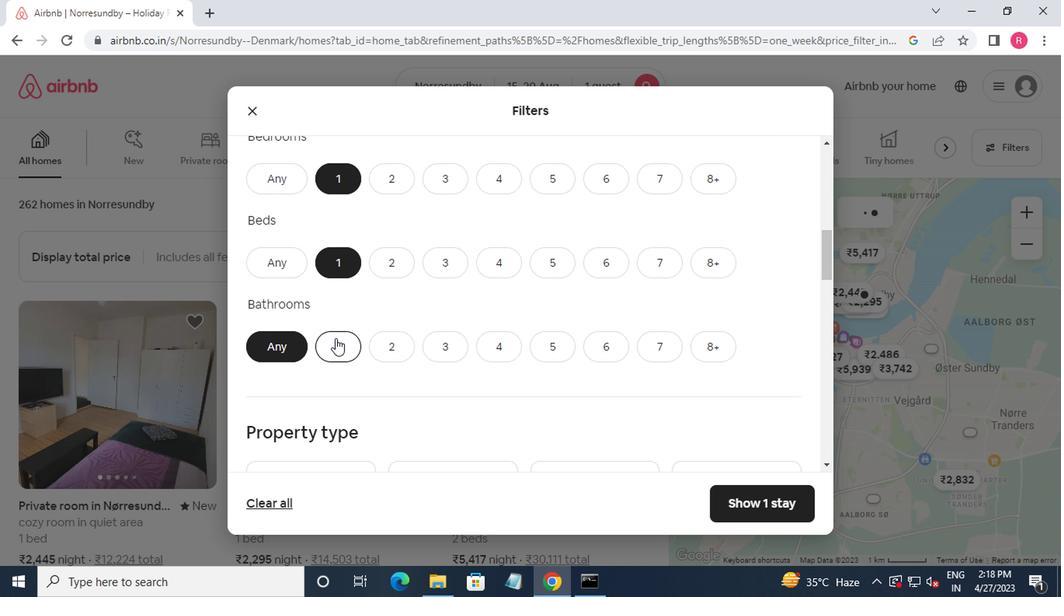 
Action: Mouse moved to (337, 337)
Screenshot: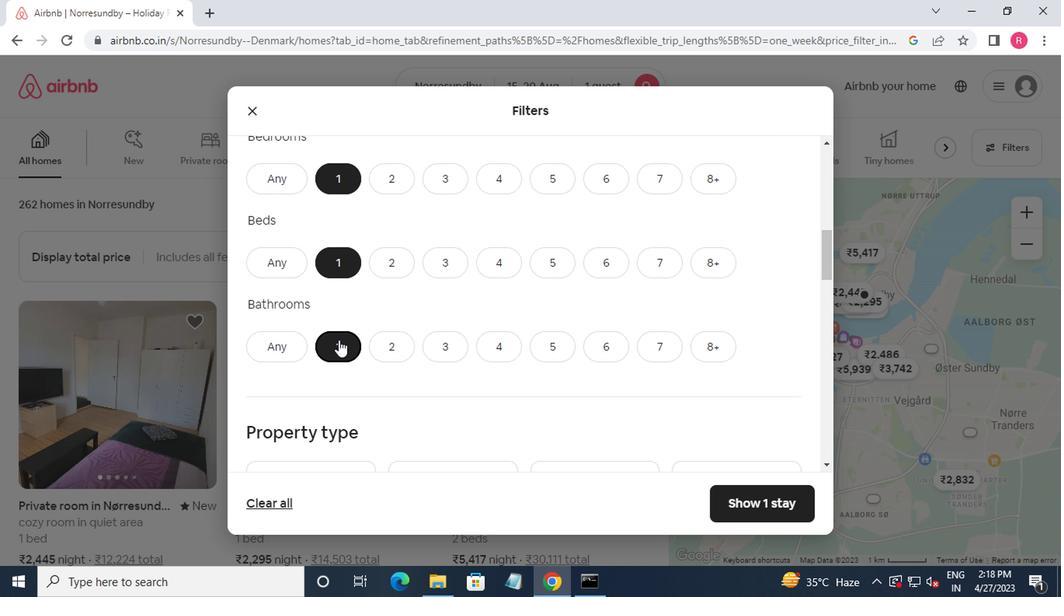 
Action: Mouse scrolled (337, 336) with delta (0, -1)
Screenshot: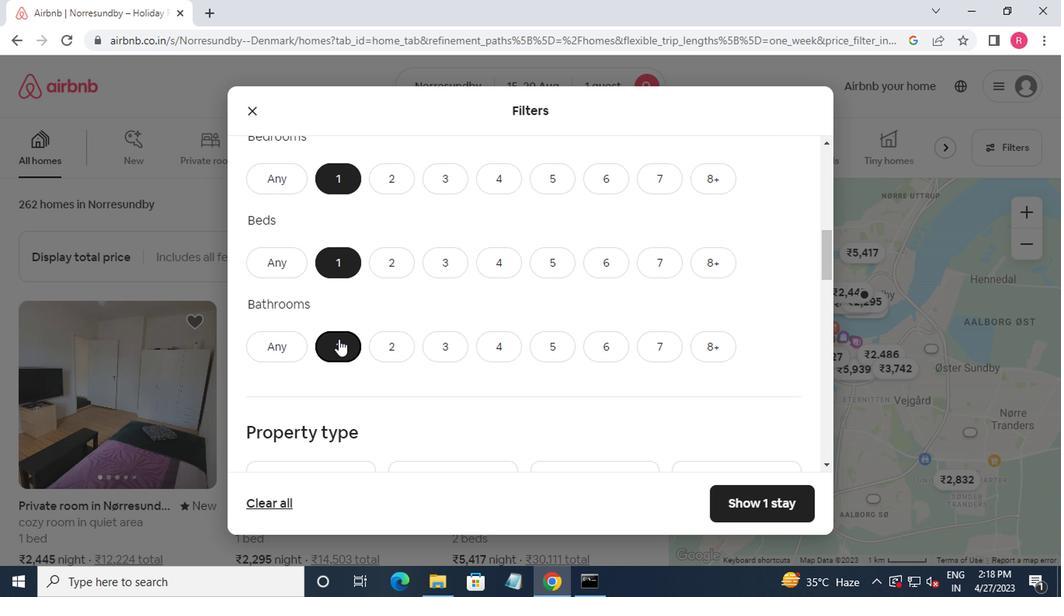 
Action: Mouse moved to (348, 337)
Screenshot: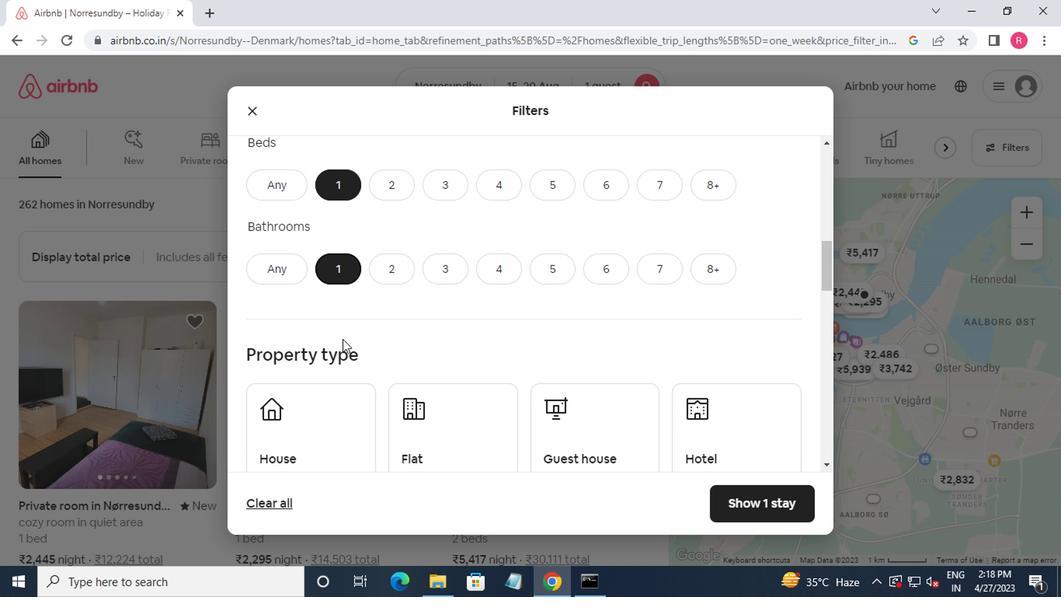 
Action: Mouse scrolled (348, 336) with delta (0, -1)
Screenshot: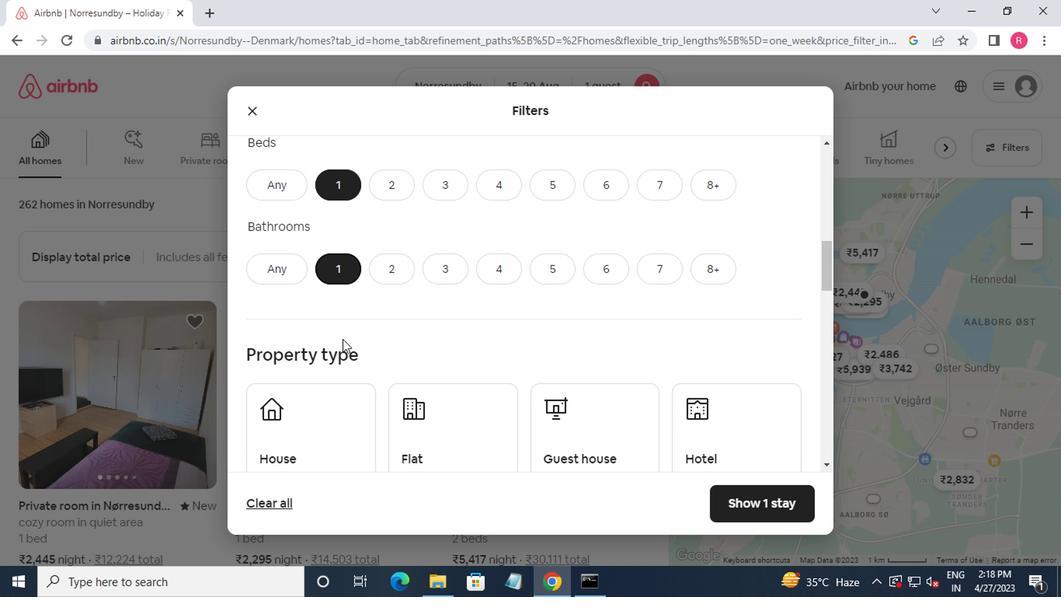 
Action: Mouse moved to (357, 340)
Screenshot: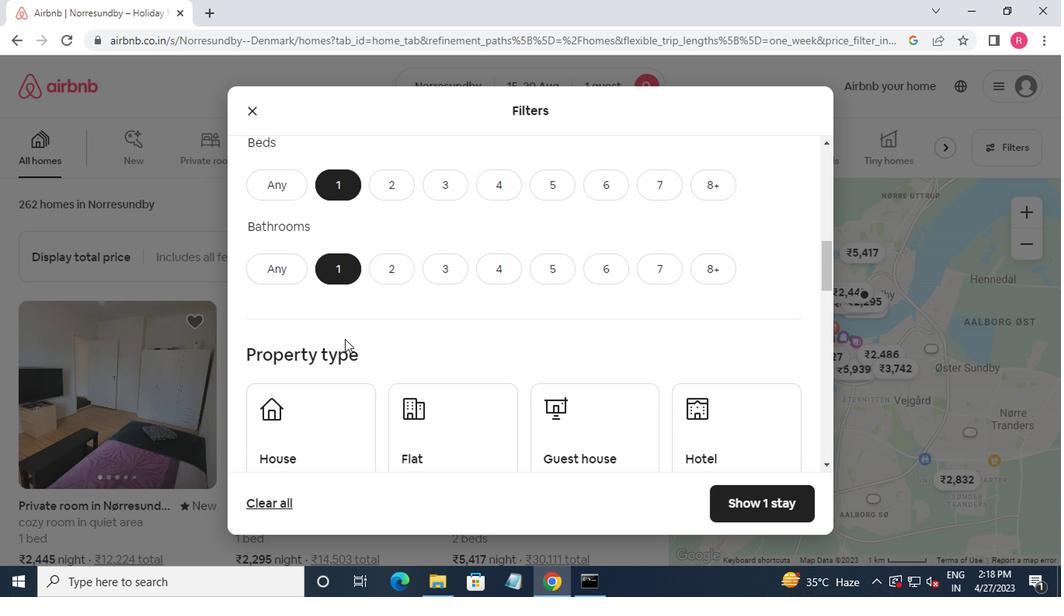 
Action: Mouse scrolled (357, 339) with delta (0, 0)
Screenshot: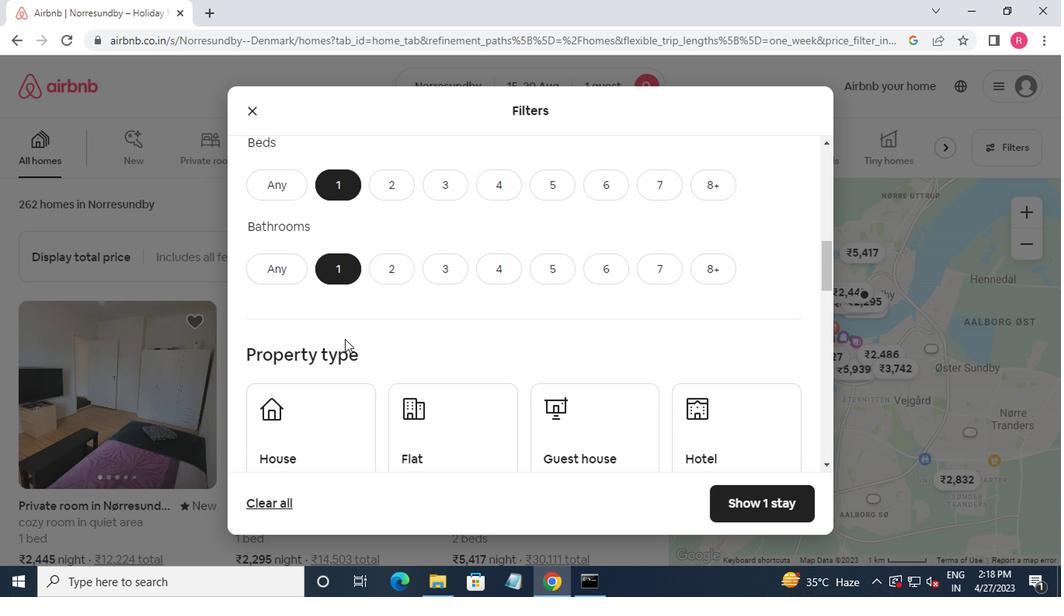 
Action: Mouse moved to (316, 295)
Screenshot: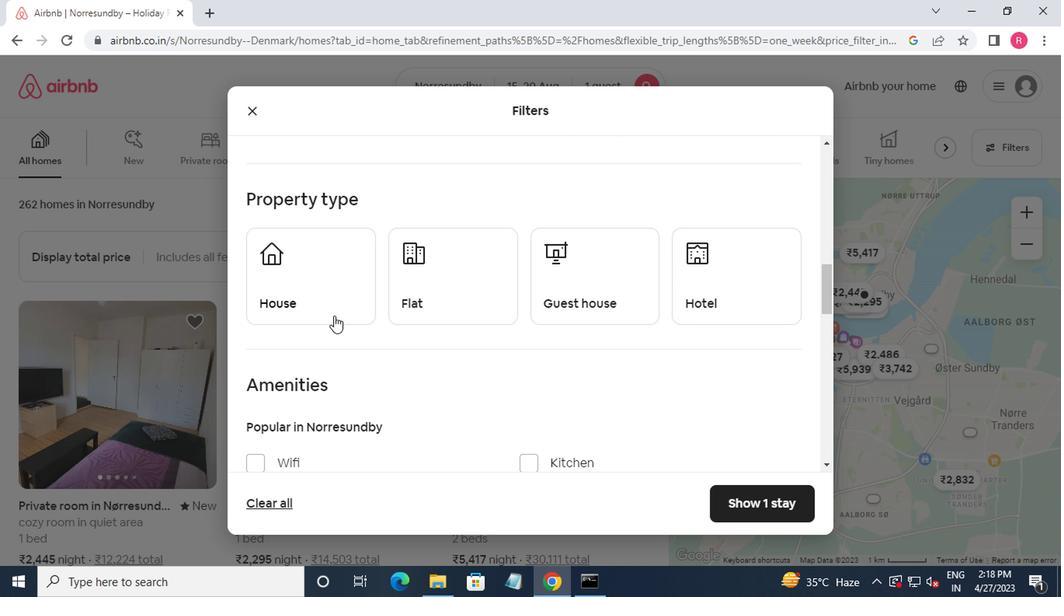 
Action: Mouse pressed left at (316, 295)
Screenshot: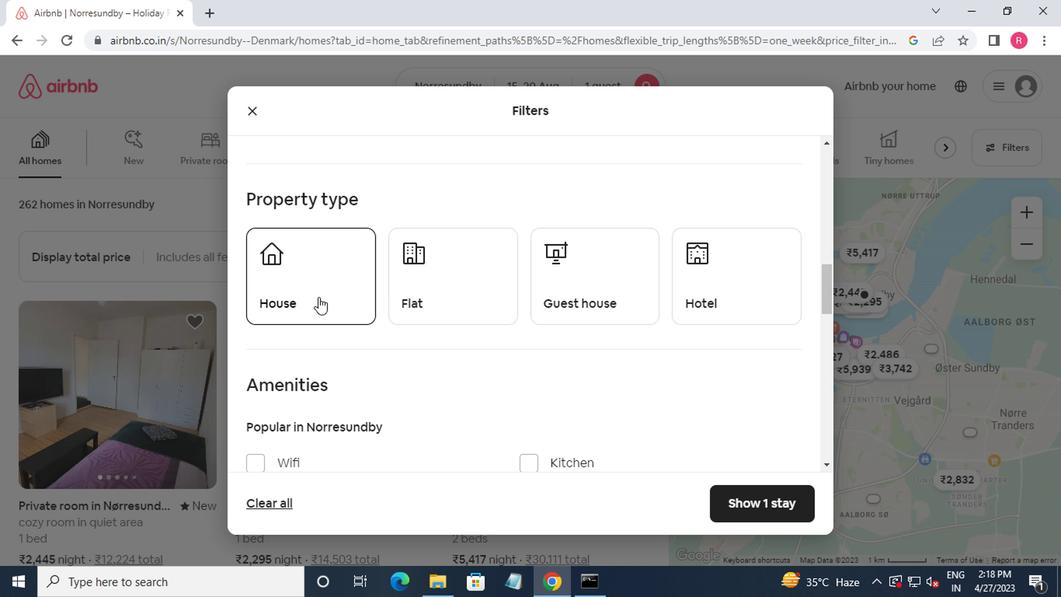 
Action: Mouse moved to (421, 295)
Screenshot: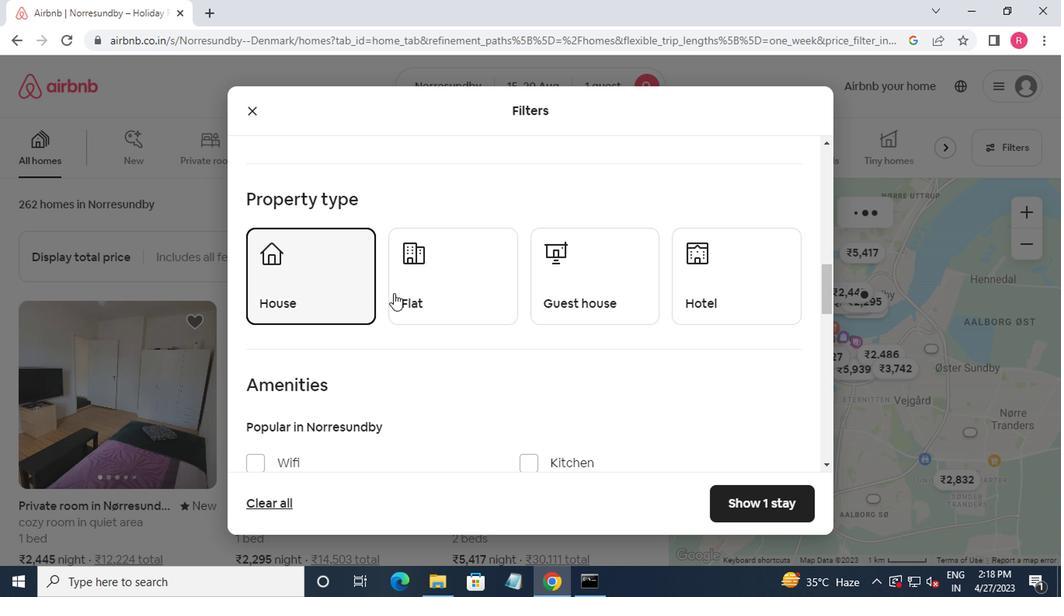 
Action: Mouse pressed left at (421, 295)
Screenshot: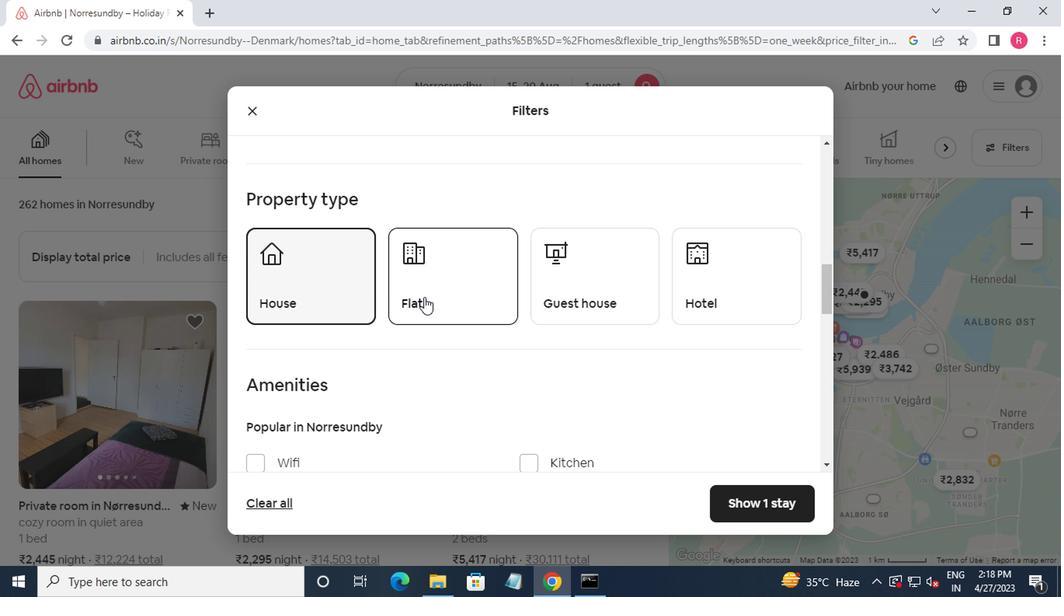 
Action: Mouse moved to (584, 290)
Screenshot: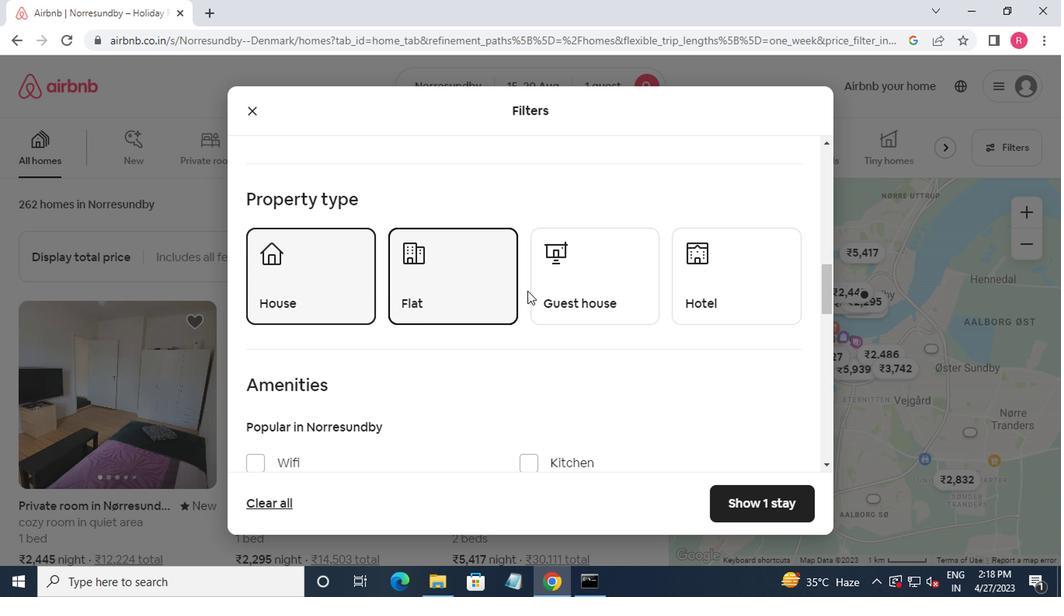 
Action: Mouse pressed left at (584, 290)
Screenshot: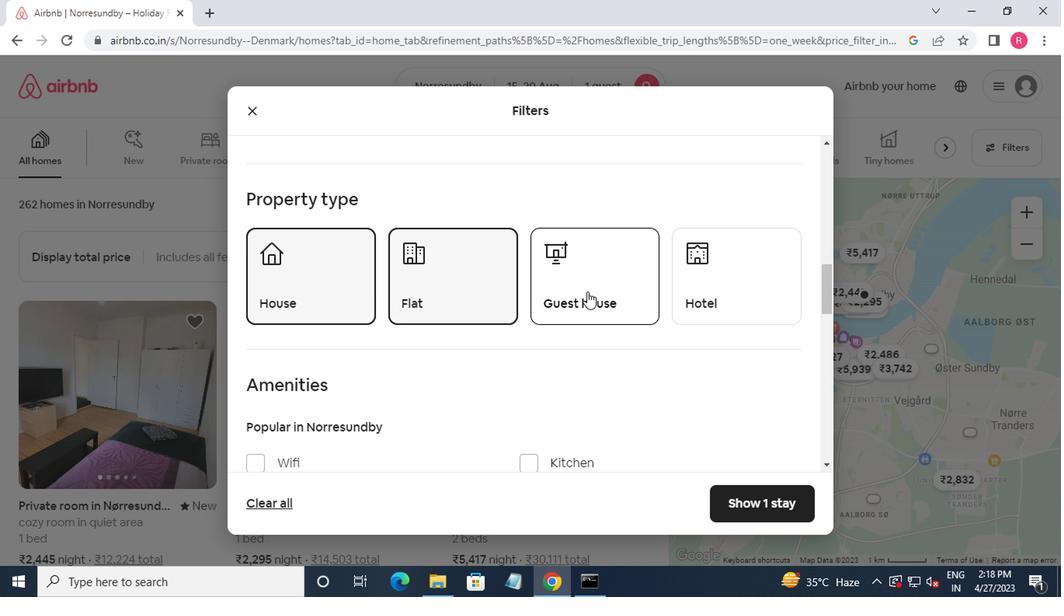 
Action: Mouse moved to (704, 274)
Screenshot: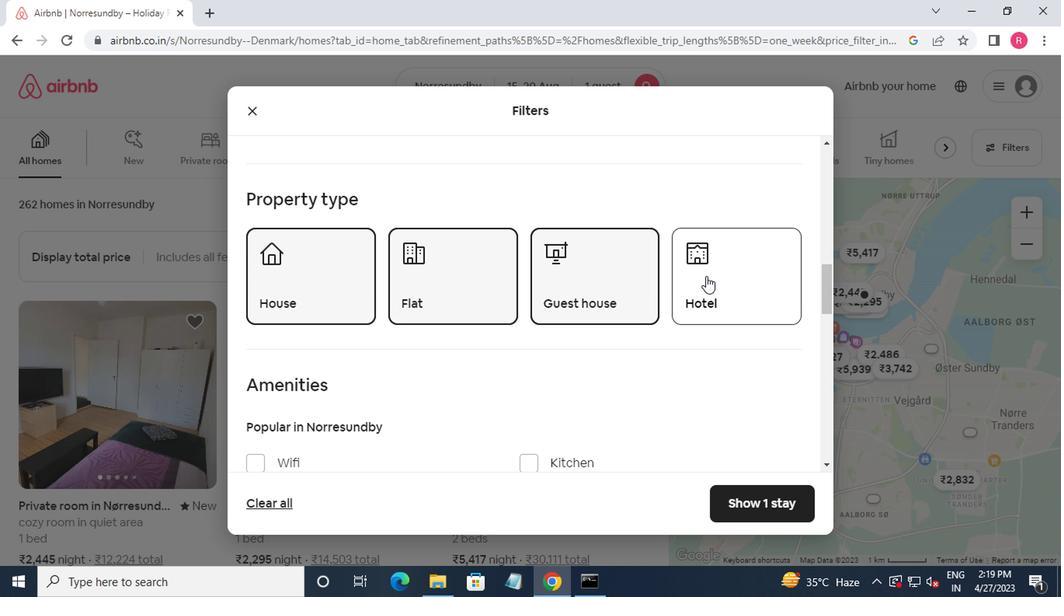 
Action: Mouse pressed left at (704, 274)
Screenshot: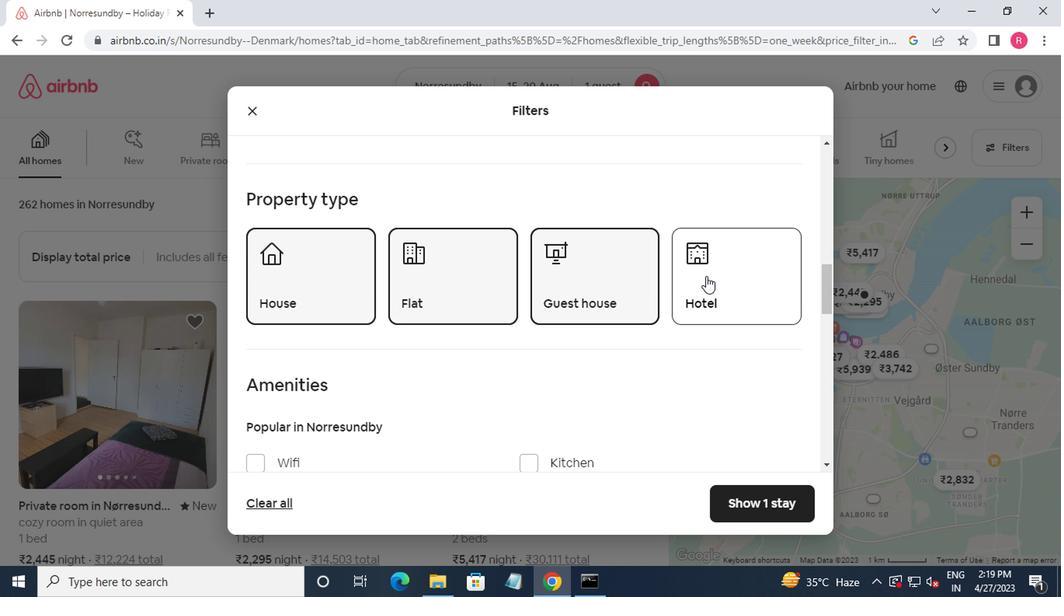 
Action: Mouse moved to (699, 278)
Screenshot: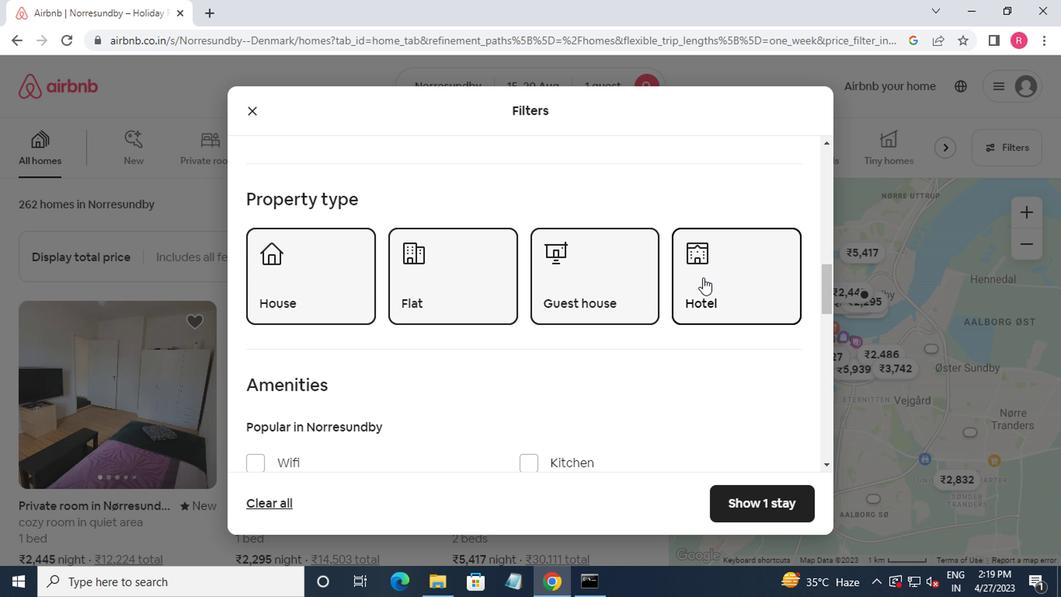 
Action: Mouse scrolled (699, 277) with delta (0, 0)
Screenshot: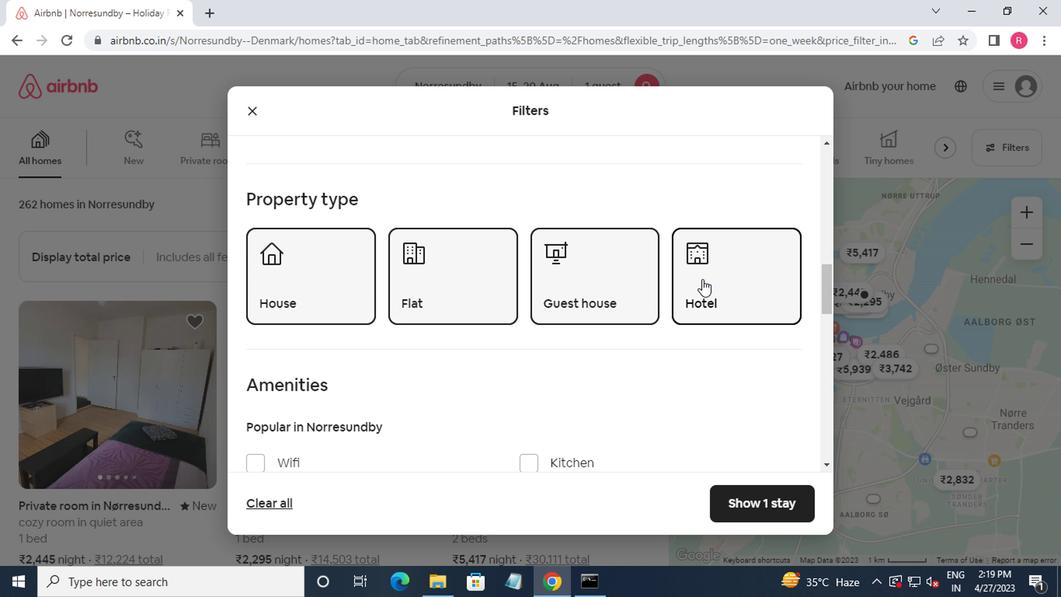 
Action: Mouse scrolled (699, 277) with delta (0, 0)
Screenshot: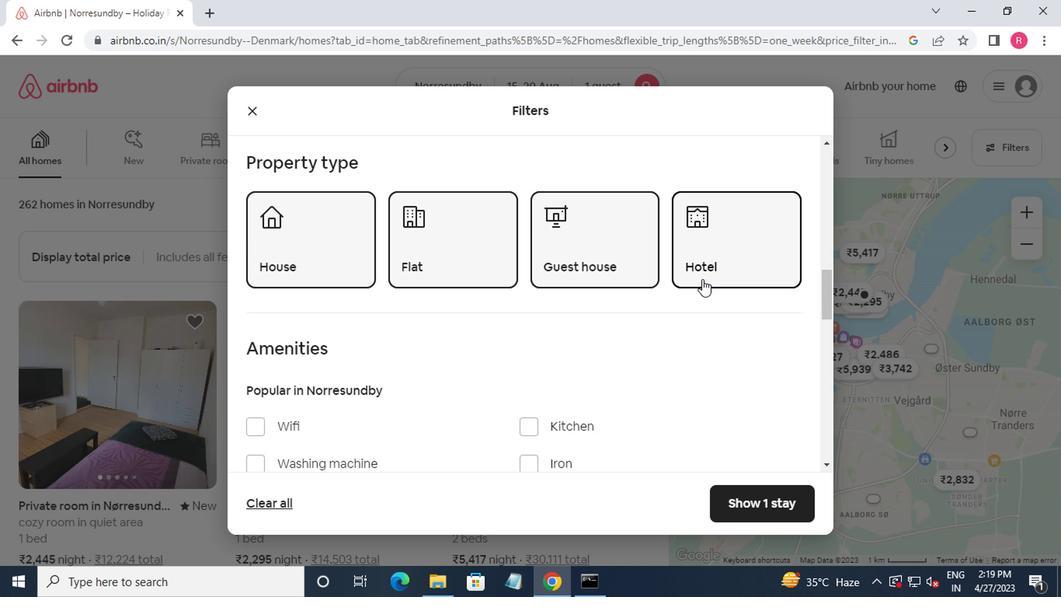 
Action: Mouse scrolled (699, 277) with delta (0, 0)
Screenshot: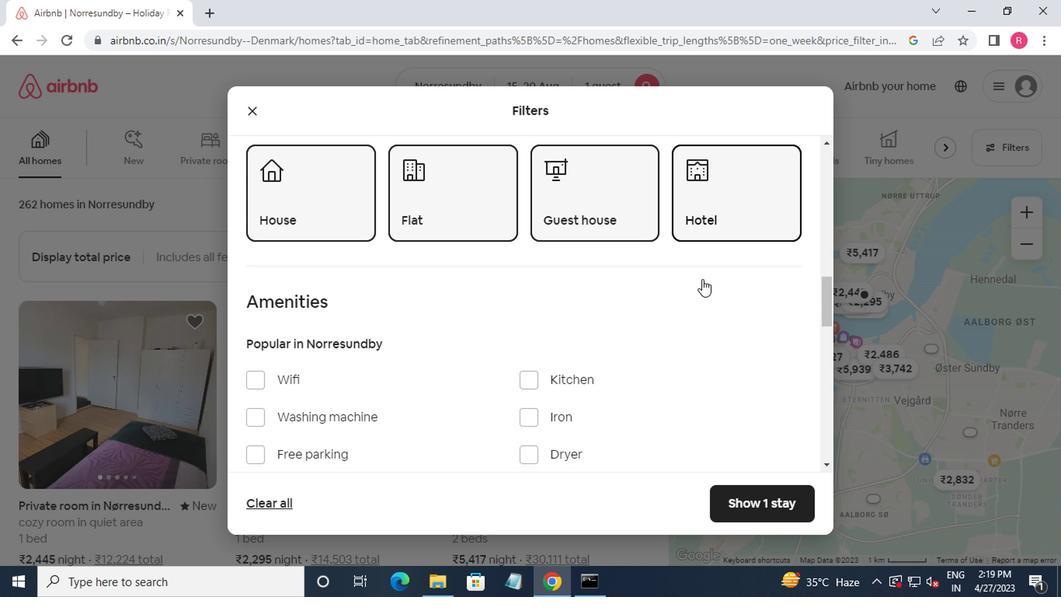 
Action: Mouse moved to (691, 283)
Screenshot: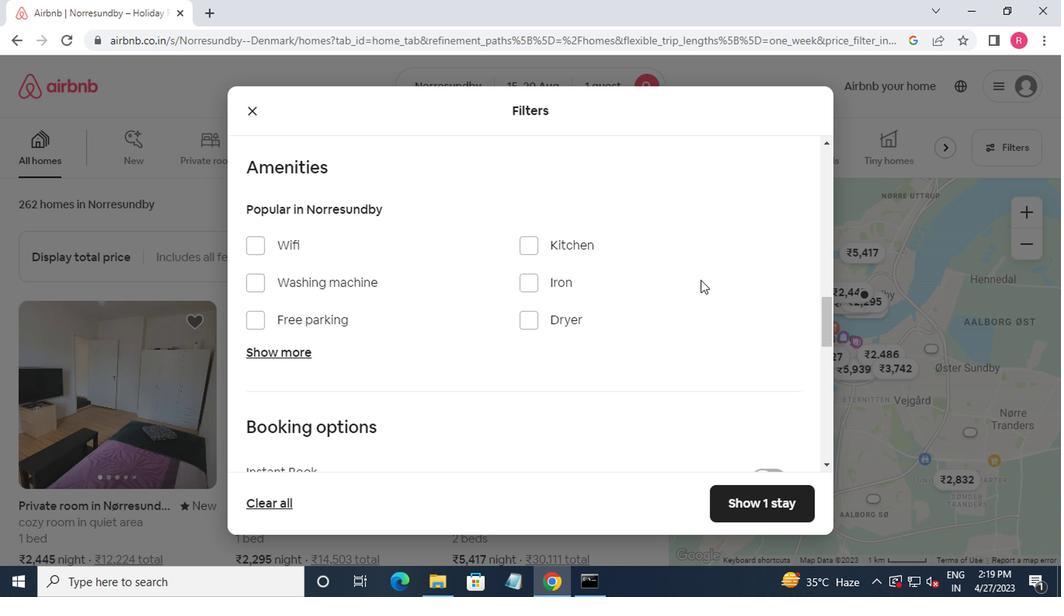 
Action: Mouse scrolled (691, 282) with delta (0, -1)
Screenshot: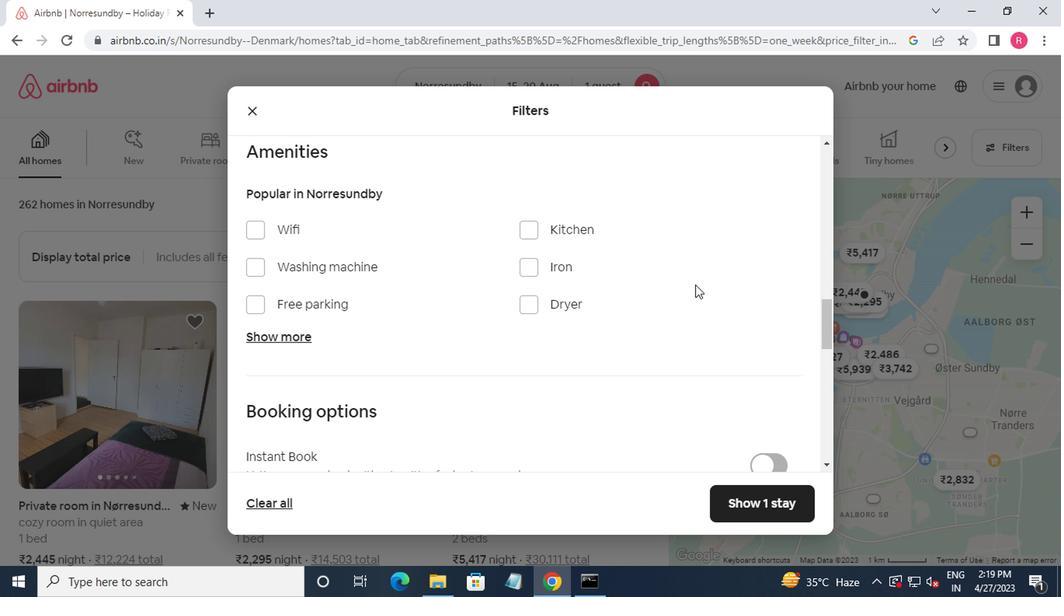 
Action: Mouse scrolled (691, 282) with delta (0, -1)
Screenshot: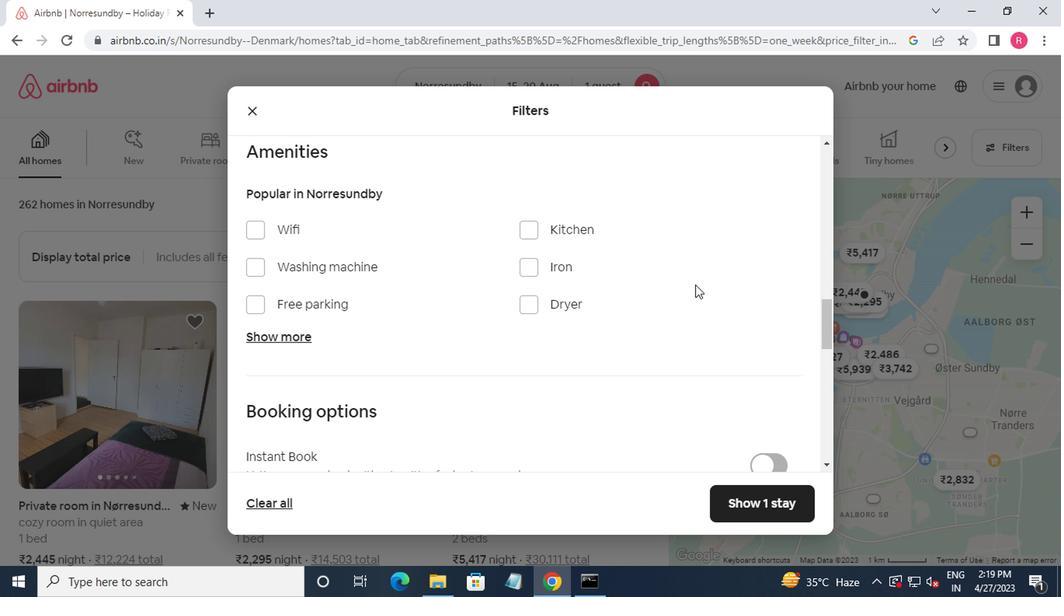 
Action: Mouse moved to (691, 284)
Screenshot: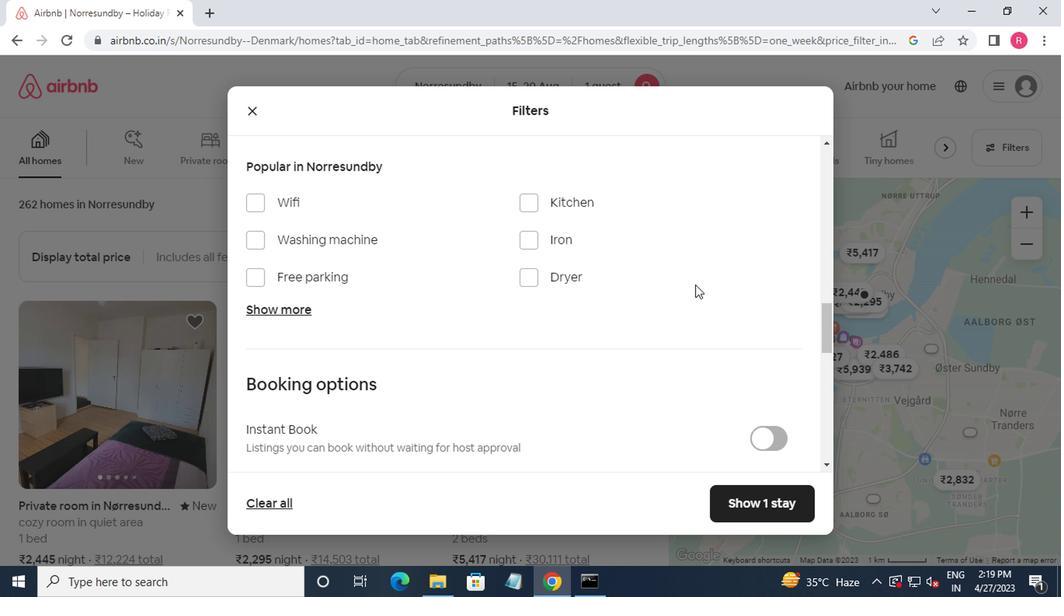 
Action: Mouse scrolled (691, 284) with delta (0, 0)
Screenshot: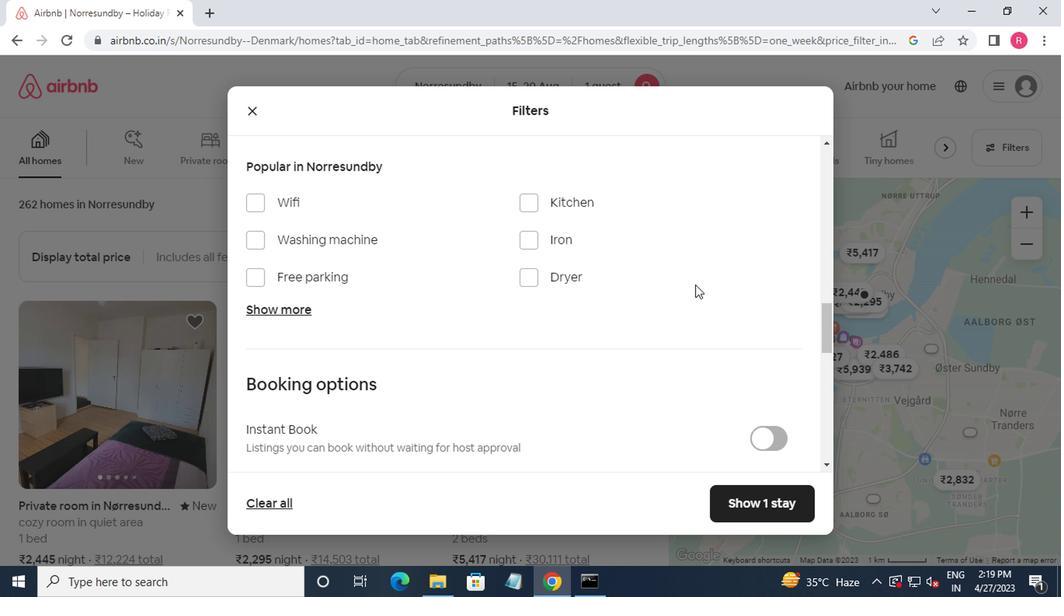 
Action: Mouse moved to (756, 276)
Screenshot: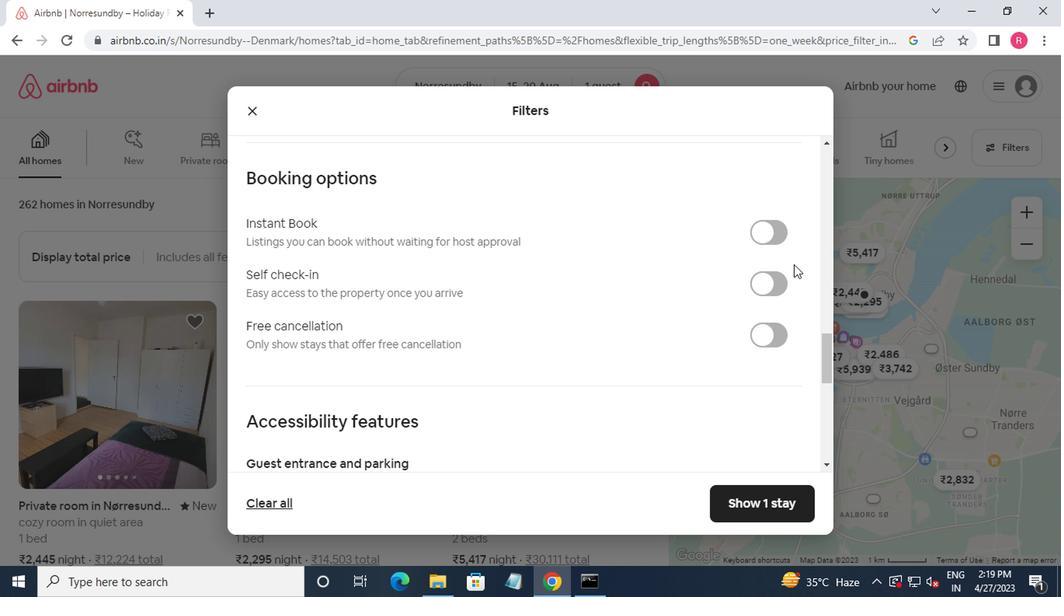 
Action: Mouse pressed left at (756, 276)
Screenshot: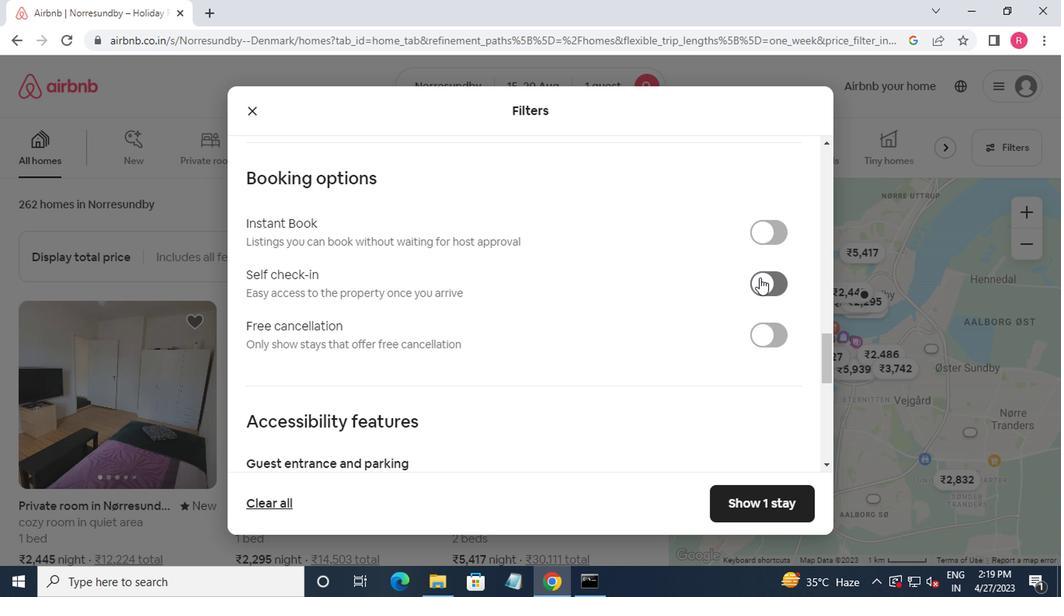 
Action: Mouse moved to (745, 281)
Screenshot: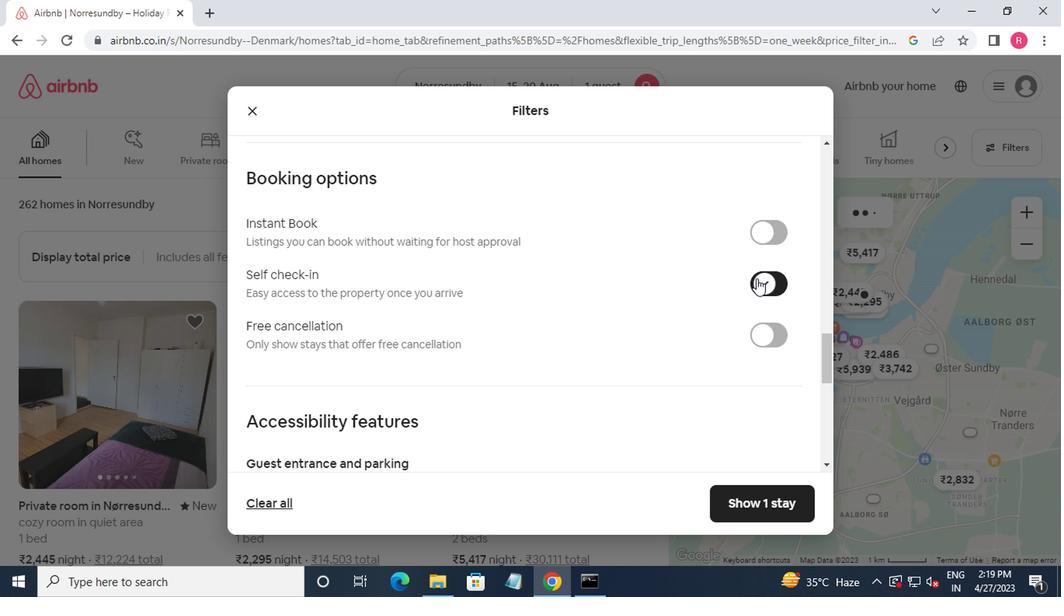 
Action: Mouse scrolled (745, 280) with delta (0, -1)
Screenshot: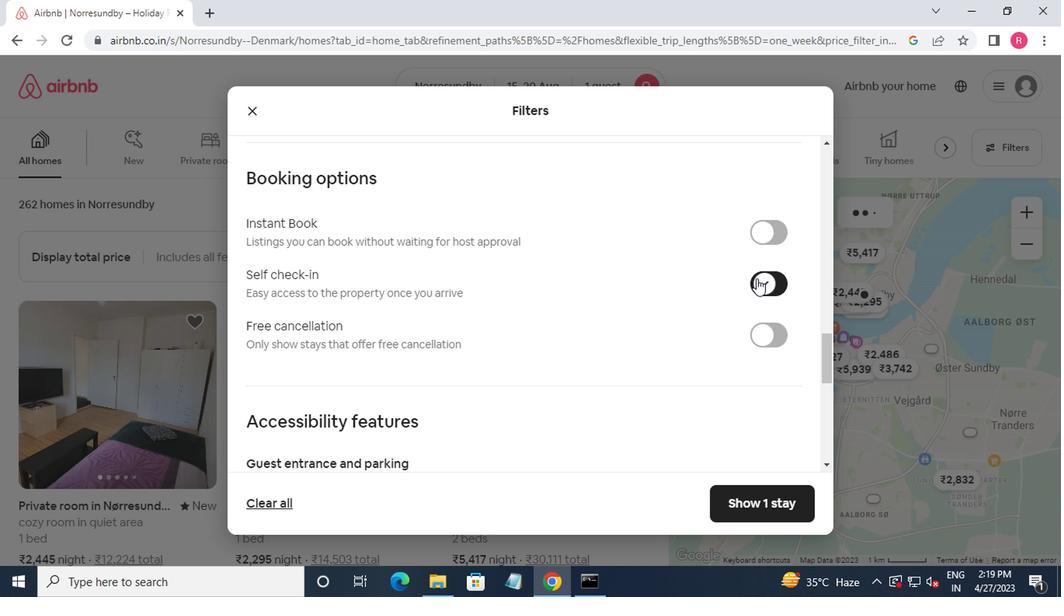 
Action: Mouse moved to (744, 284)
Screenshot: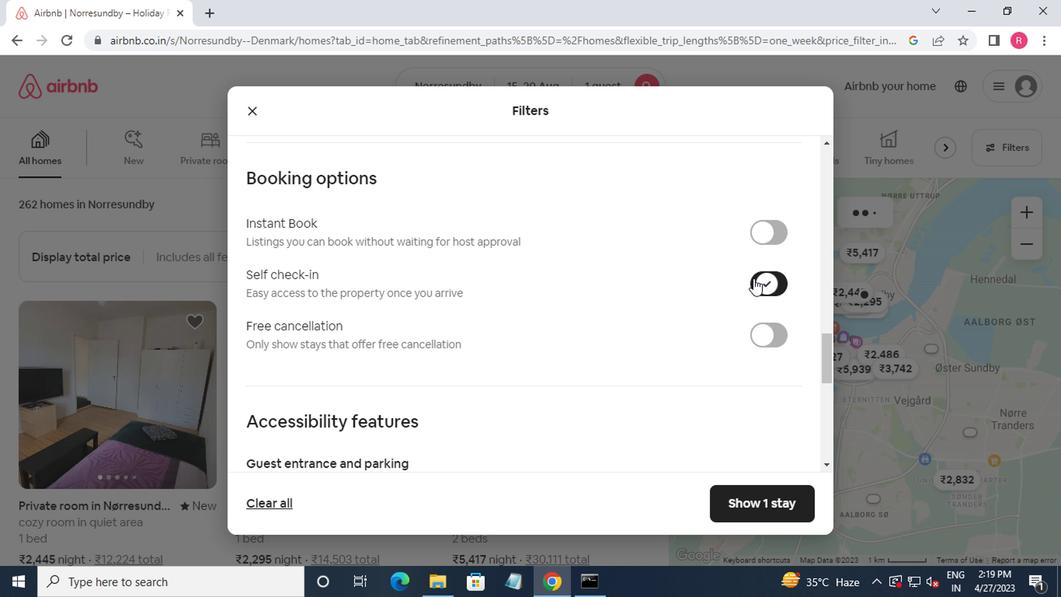 
Action: Mouse scrolled (744, 283) with delta (0, 0)
Screenshot: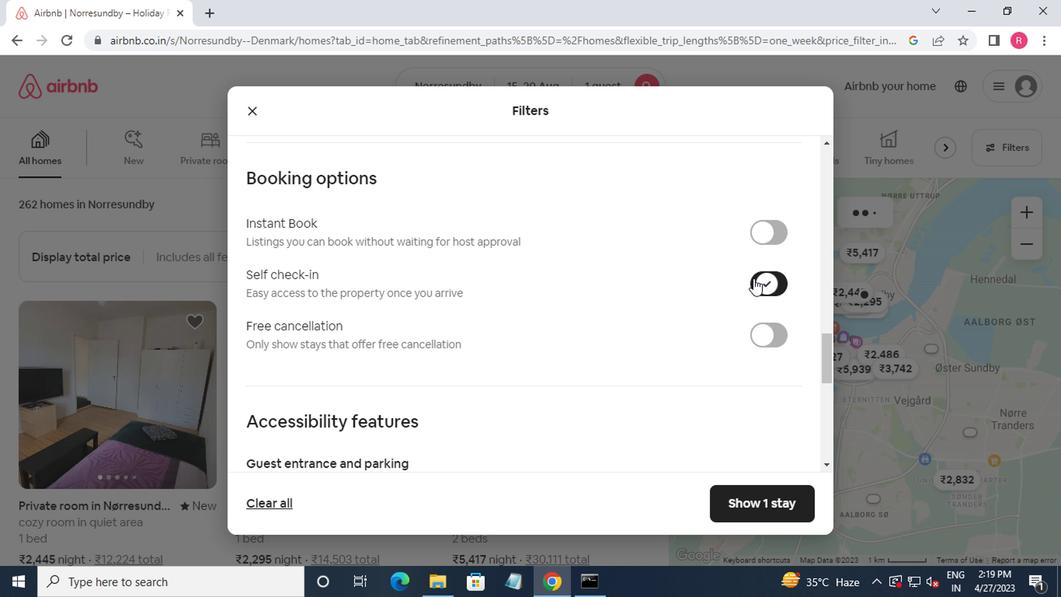 
Action: Mouse moved to (744, 284)
Screenshot: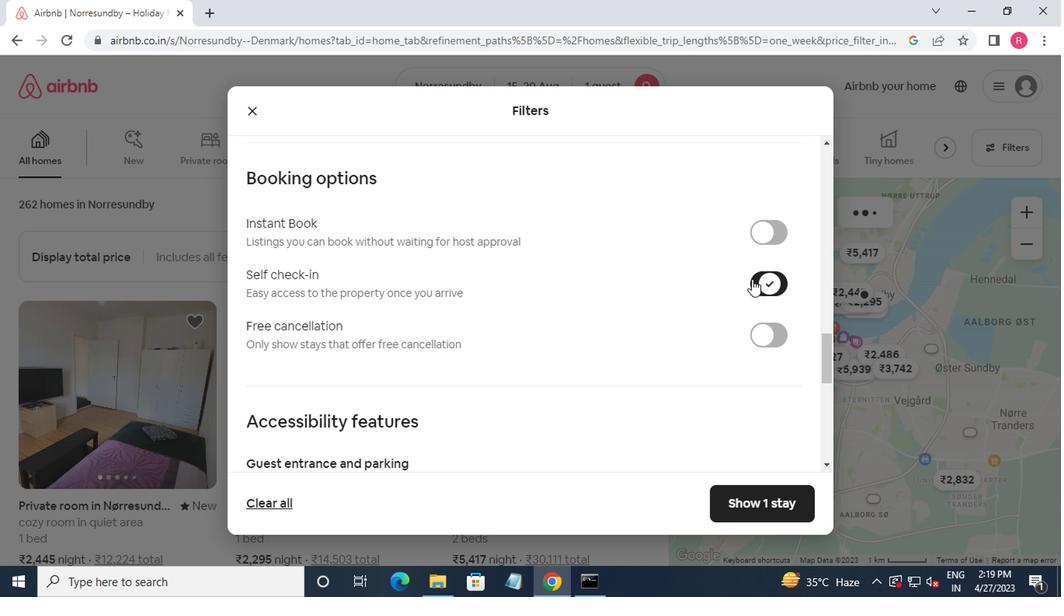 
Action: Mouse scrolled (744, 284) with delta (0, 0)
Screenshot: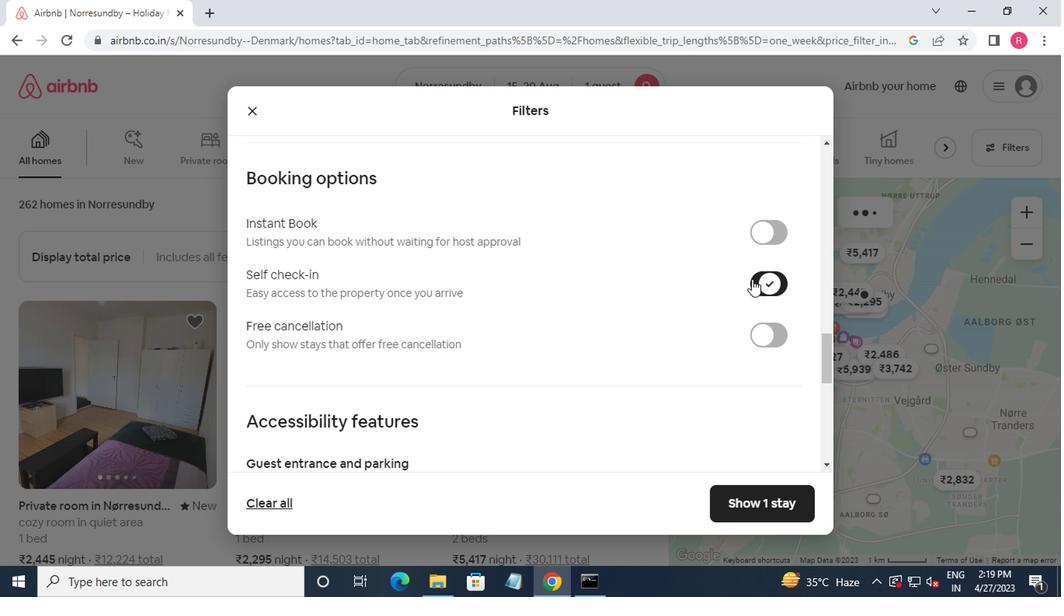 
Action: Mouse scrolled (744, 284) with delta (0, 0)
Screenshot: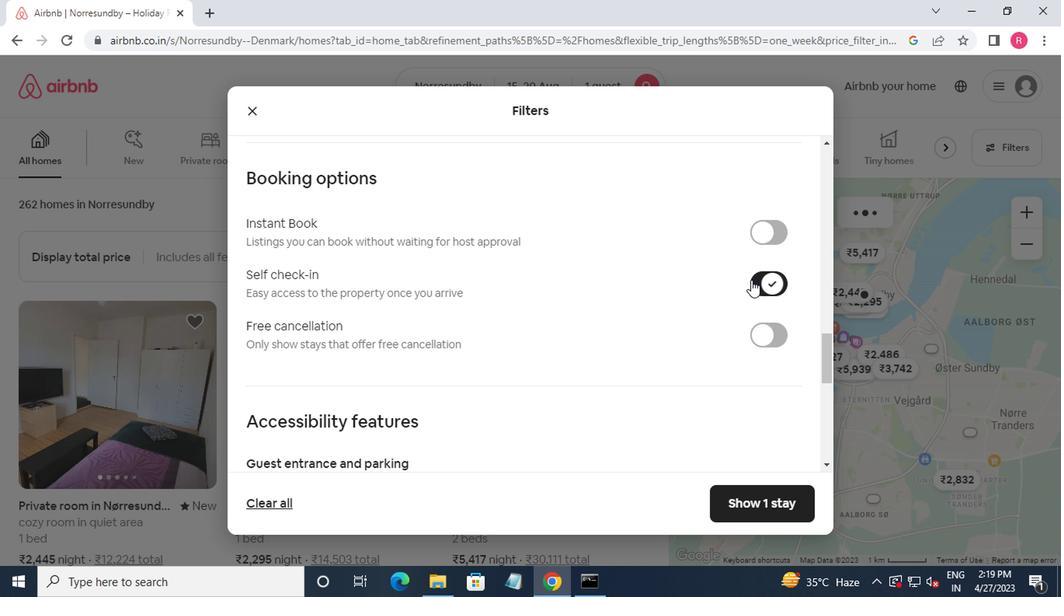 
Action: Mouse moved to (743, 285)
Screenshot: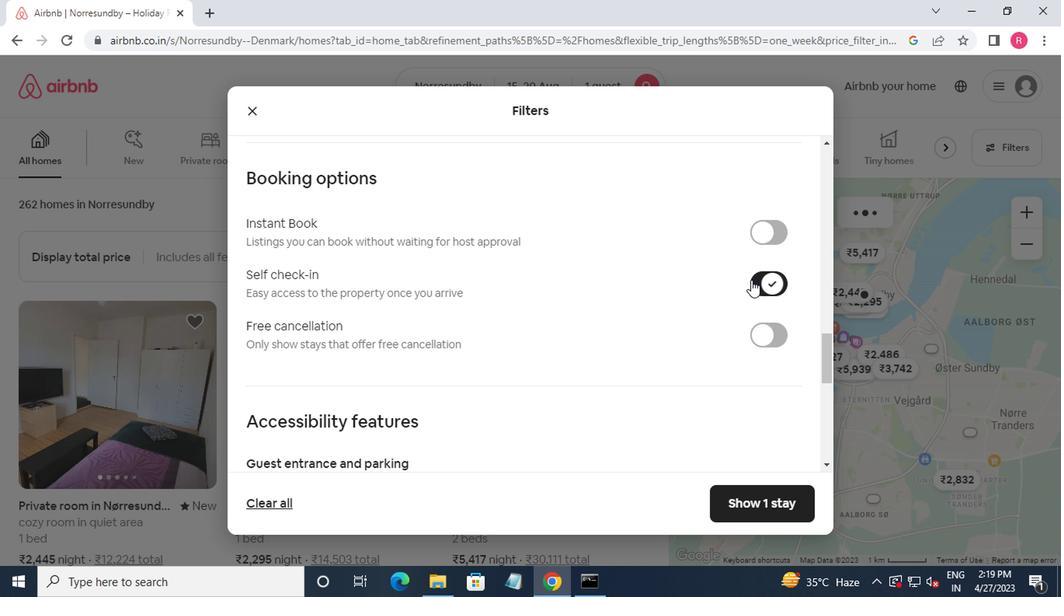 
Action: Mouse scrolled (743, 284) with delta (0, -1)
Screenshot: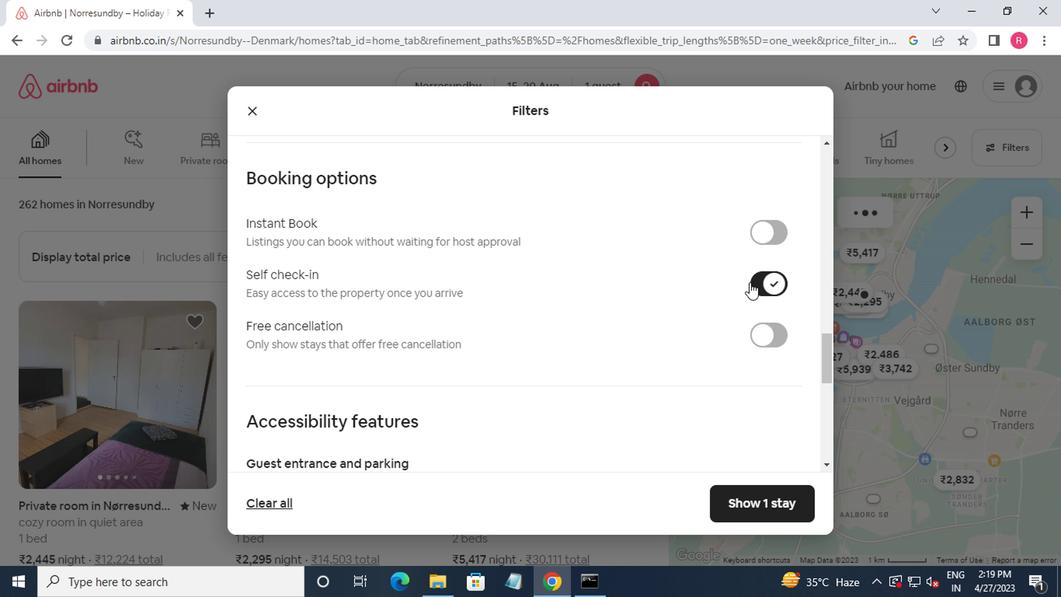 
Action: Mouse moved to (644, 314)
Screenshot: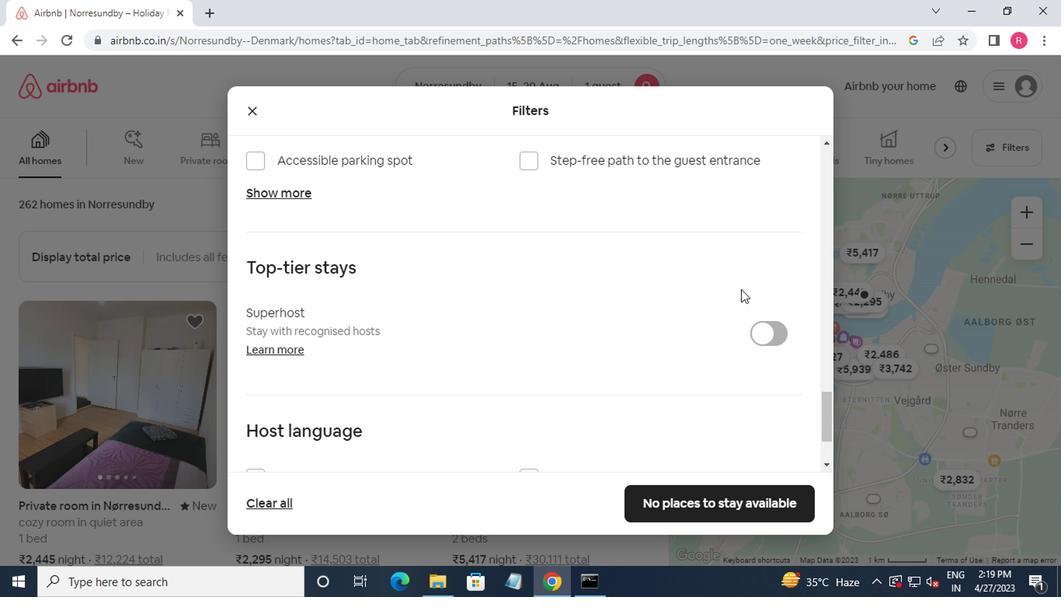 
Action: Mouse scrolled (644, 314) with delta (0, 0)
Screenshot: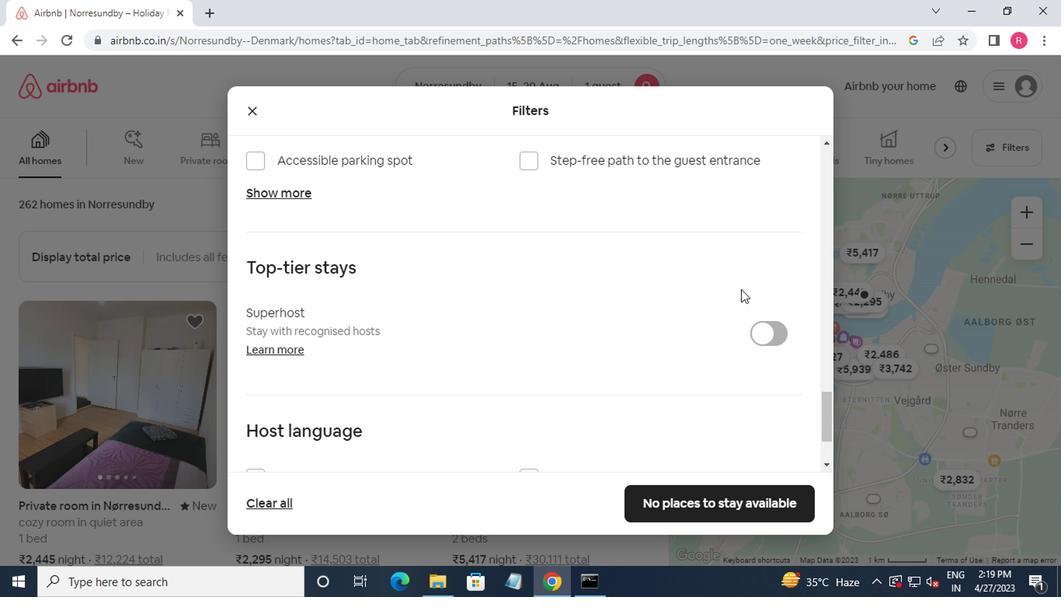 
Action: Mouse moved to (622, 321)
Screenshot: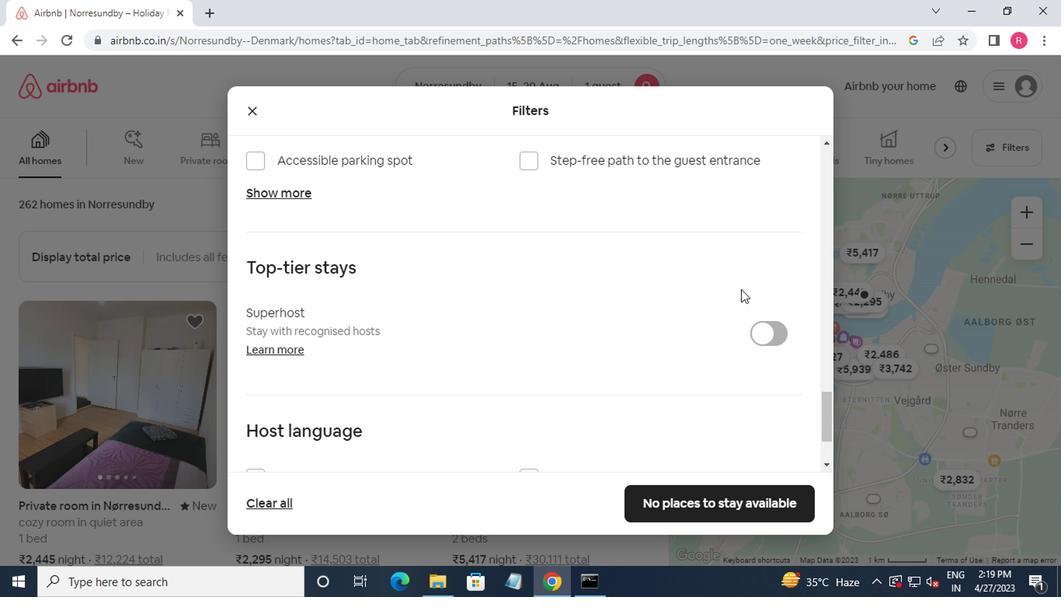 
Action: Mouse scrolled (622, 320) with delta (0, -1)
Screenshot: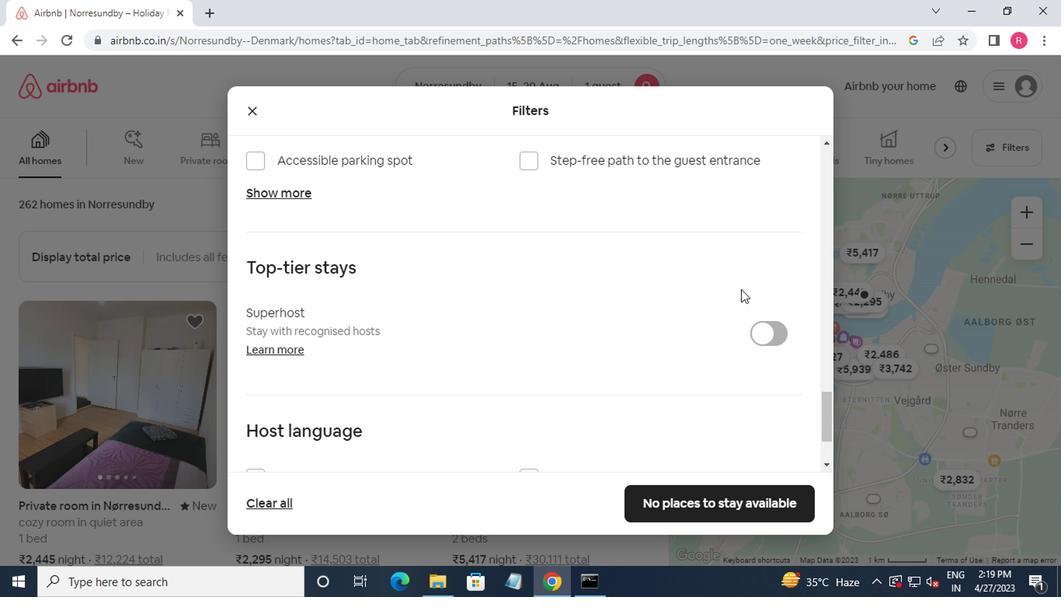 
Action: Mouse moved to (607, 324)
Screenshot: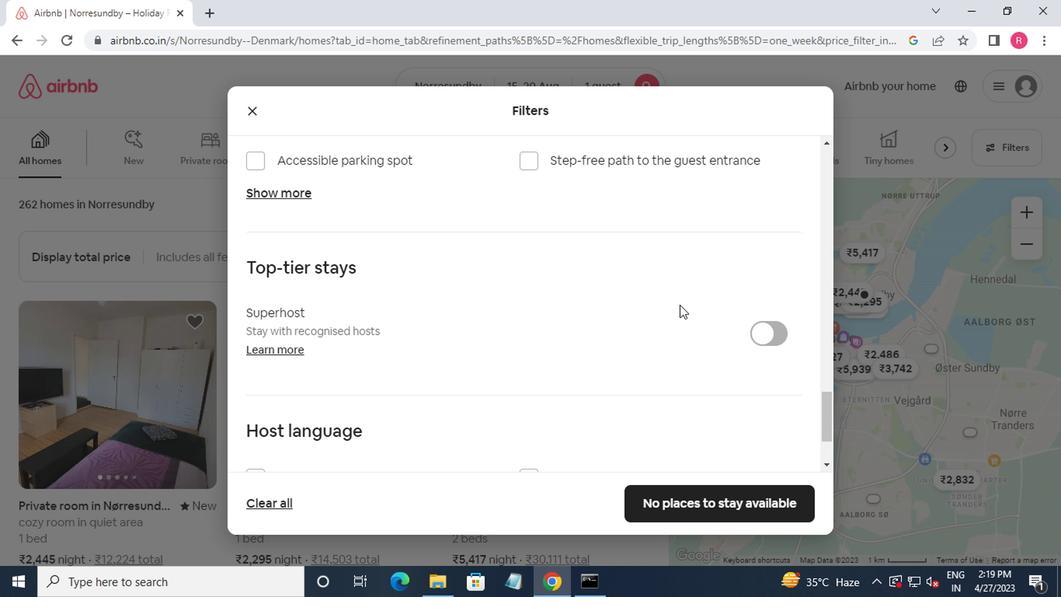 
Action: Mouse scrolled (607, 323) with delta (0, 0)
Screenshot: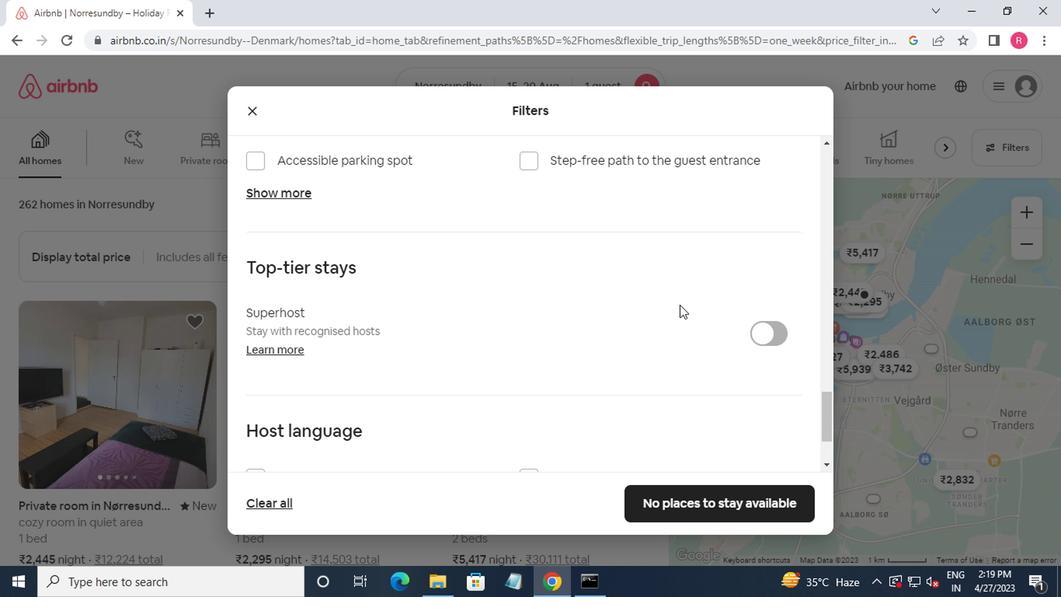 
Action: Mouse moved to (253, 360)
Screenshot: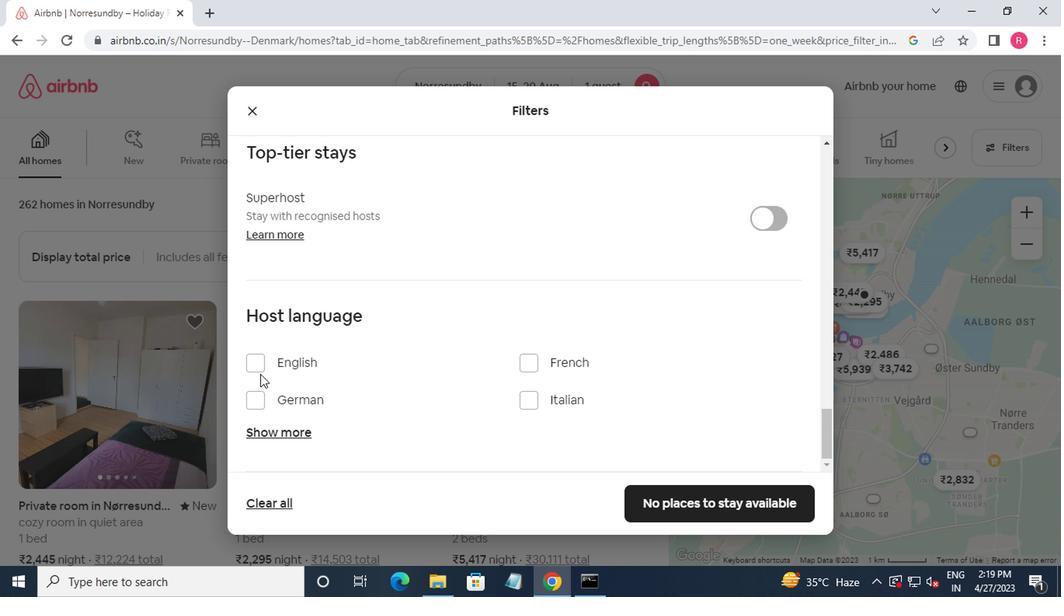 
Action: Mouse pressed left at (253, 360)
Screenshot: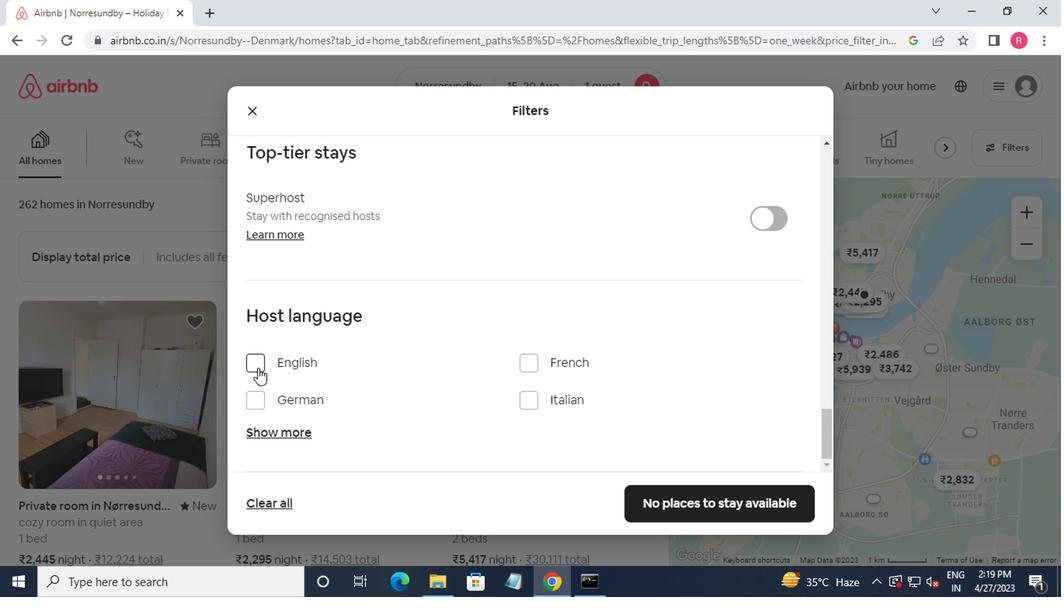 
Action: Mouse moved to (642, 503)
Screenshot: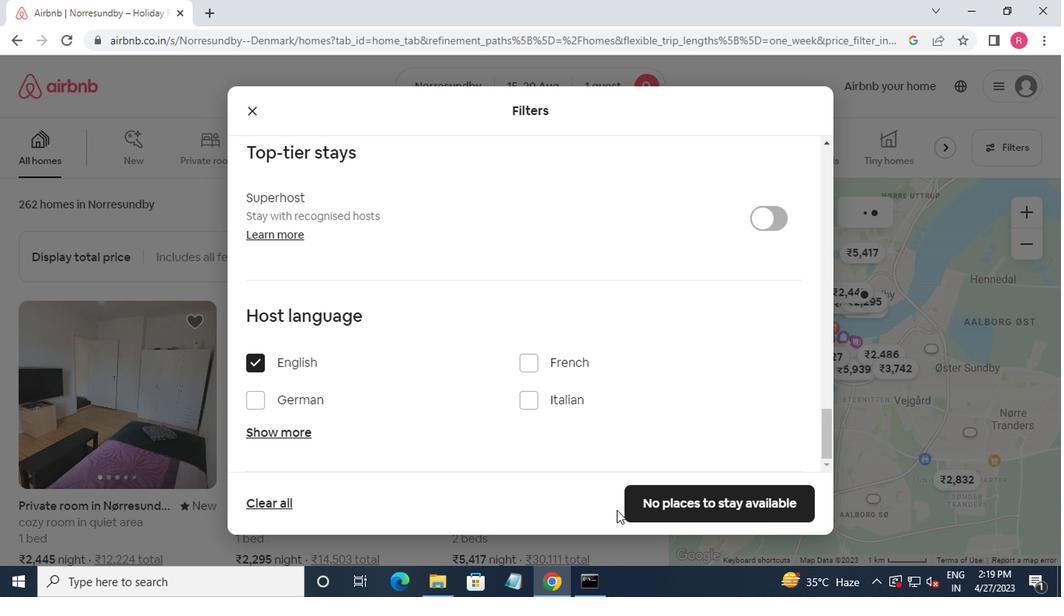 
Action: Mouse pressed left at (642, 503)
Screenshot: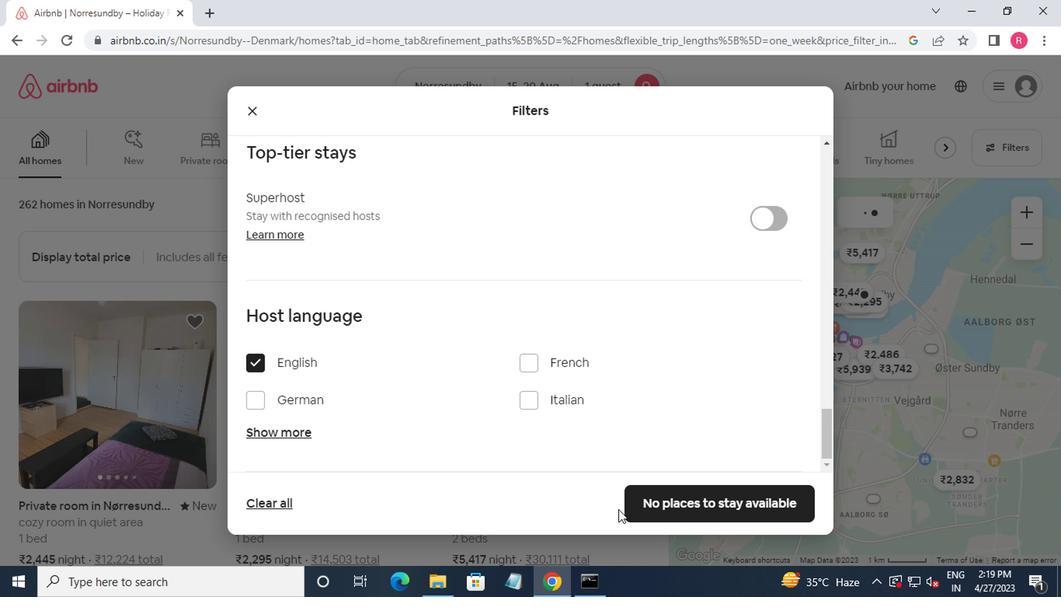 
Action: Mouse moved to (641, 500)
Screenshot: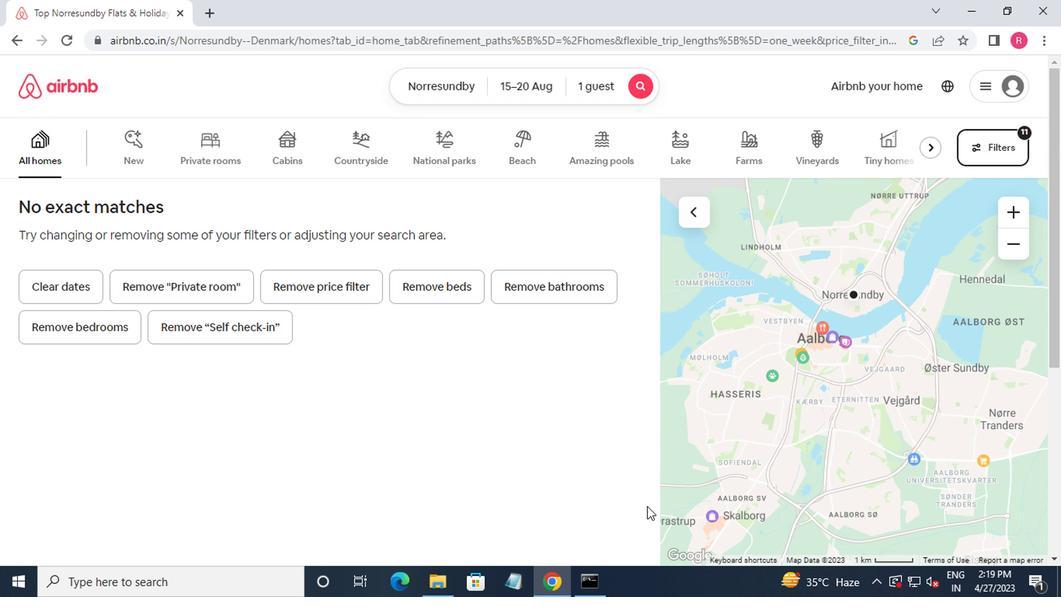 
